 Task: Sort the products in the category "Prepared Meals" by price (lowest first).
Action: Mouse moved to (288, 134)
Screenshot: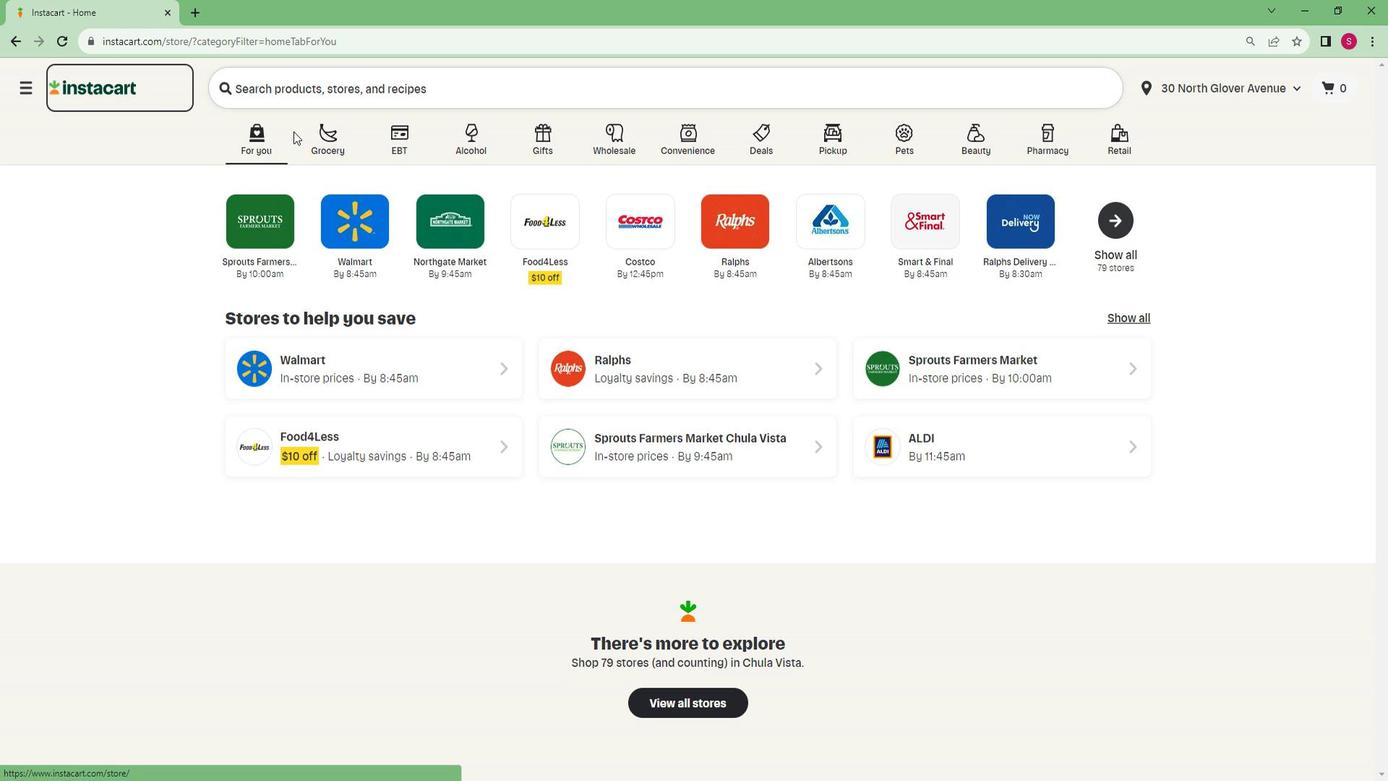 
Action: Mouse pressed left at (288, 134)
Screenshot: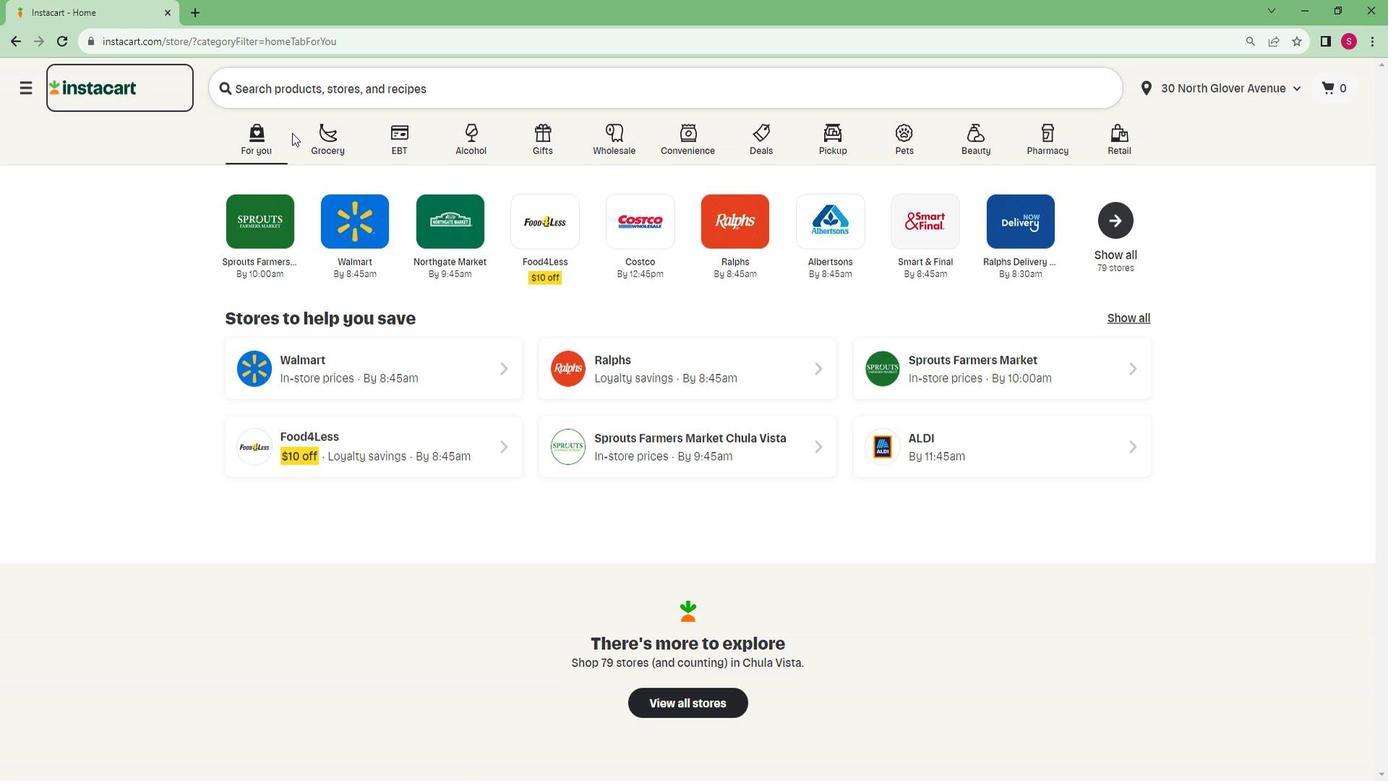 
Action: Mouse moved to (304, 135)
Screenshot: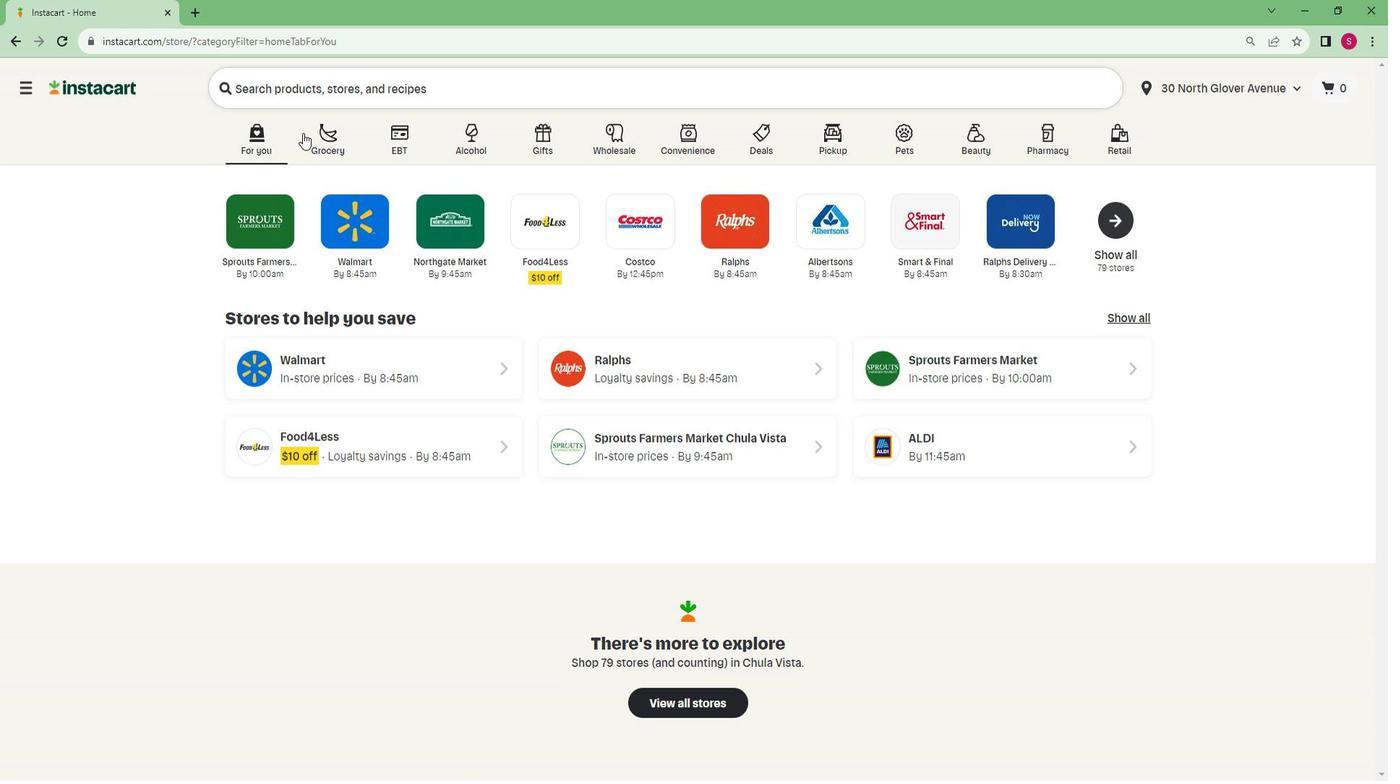 
Action: Mouse pressed left at (304, 135)
Screenshot: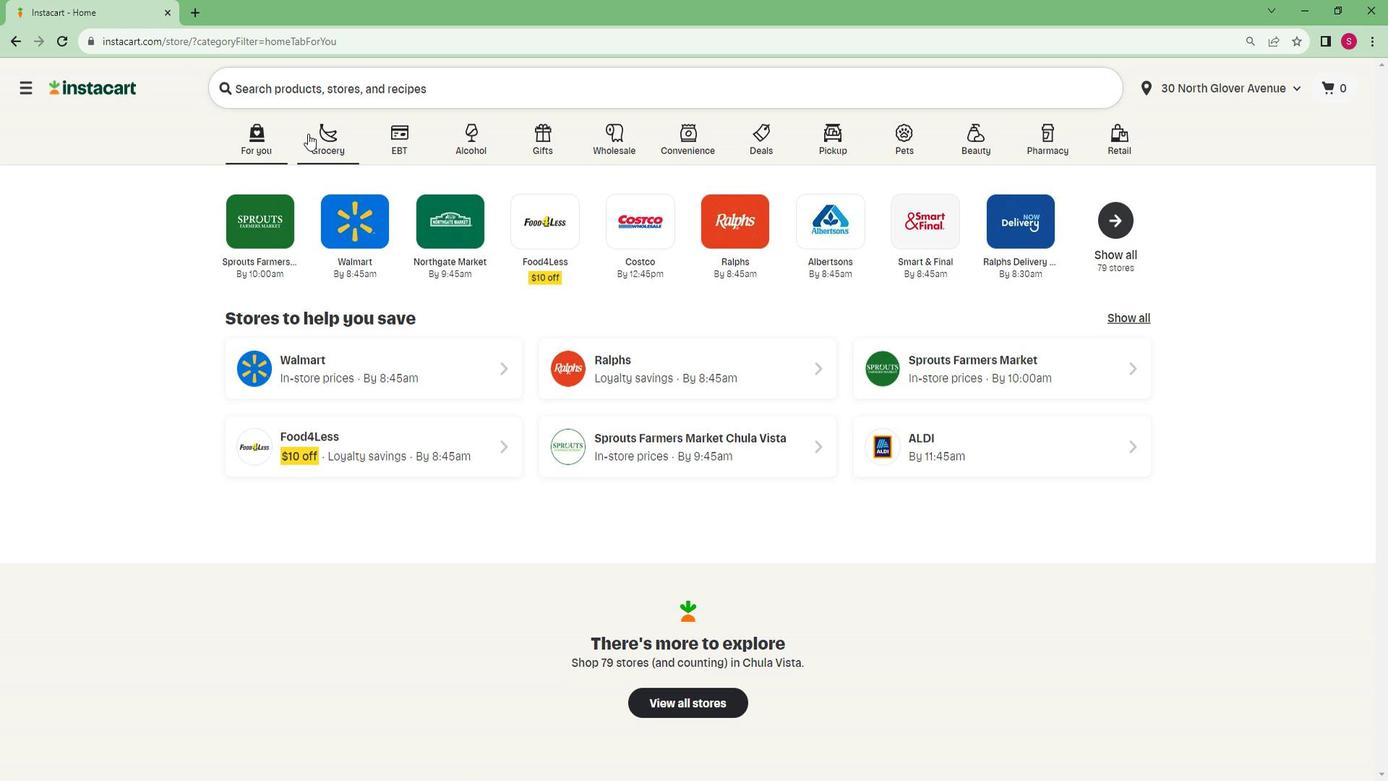 
Action: Mouse moved to (247, 409)
Screenshot: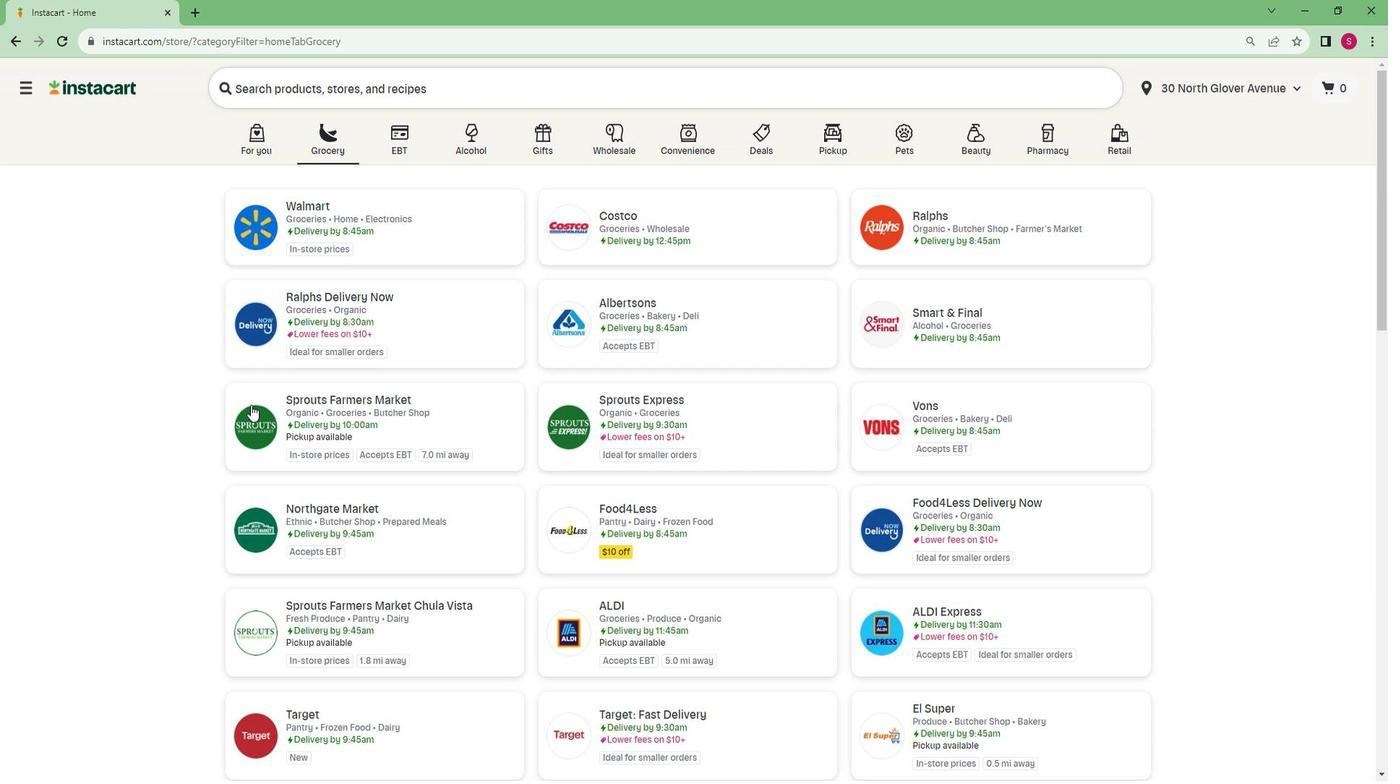 
Action: Mouse pressed left at (247, 409)
Screenshot: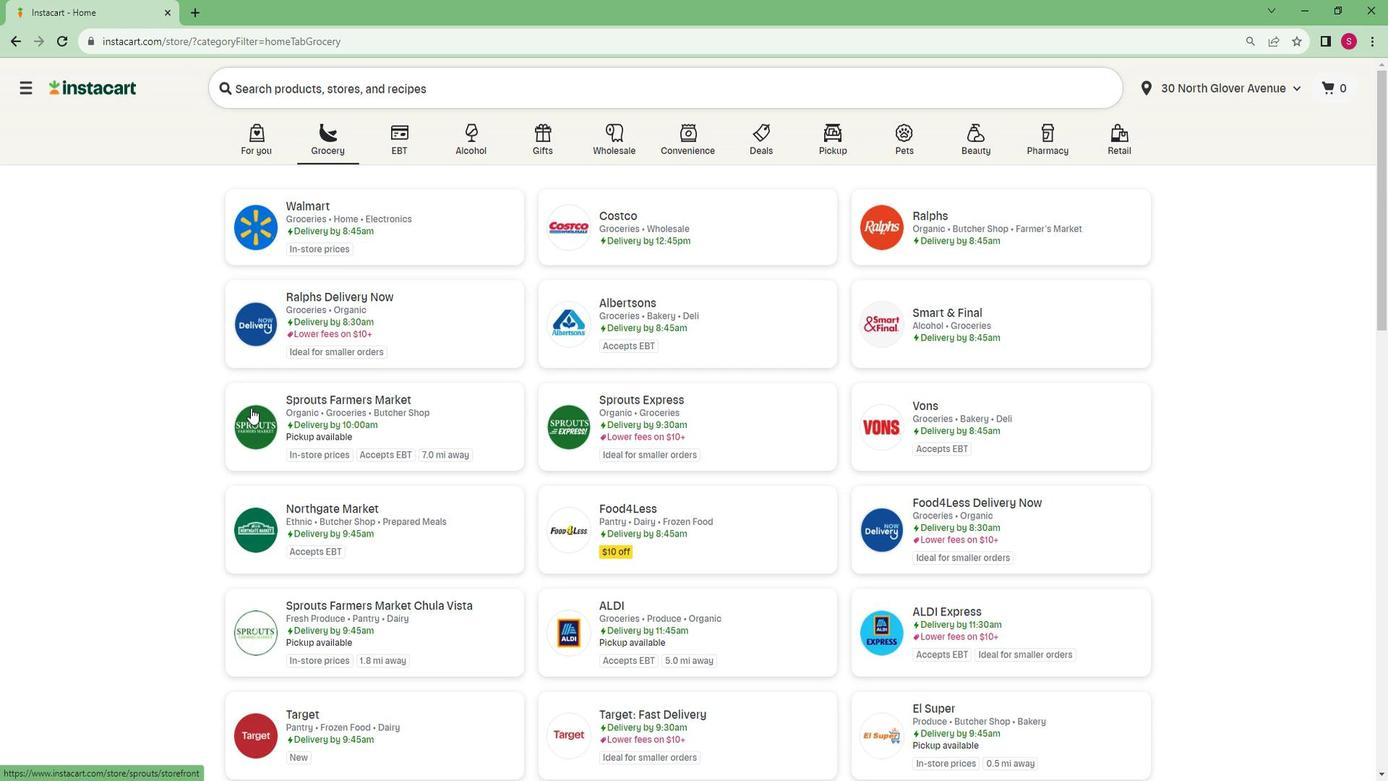 
Action: Mouse moved to (88, 549)
Screenshot: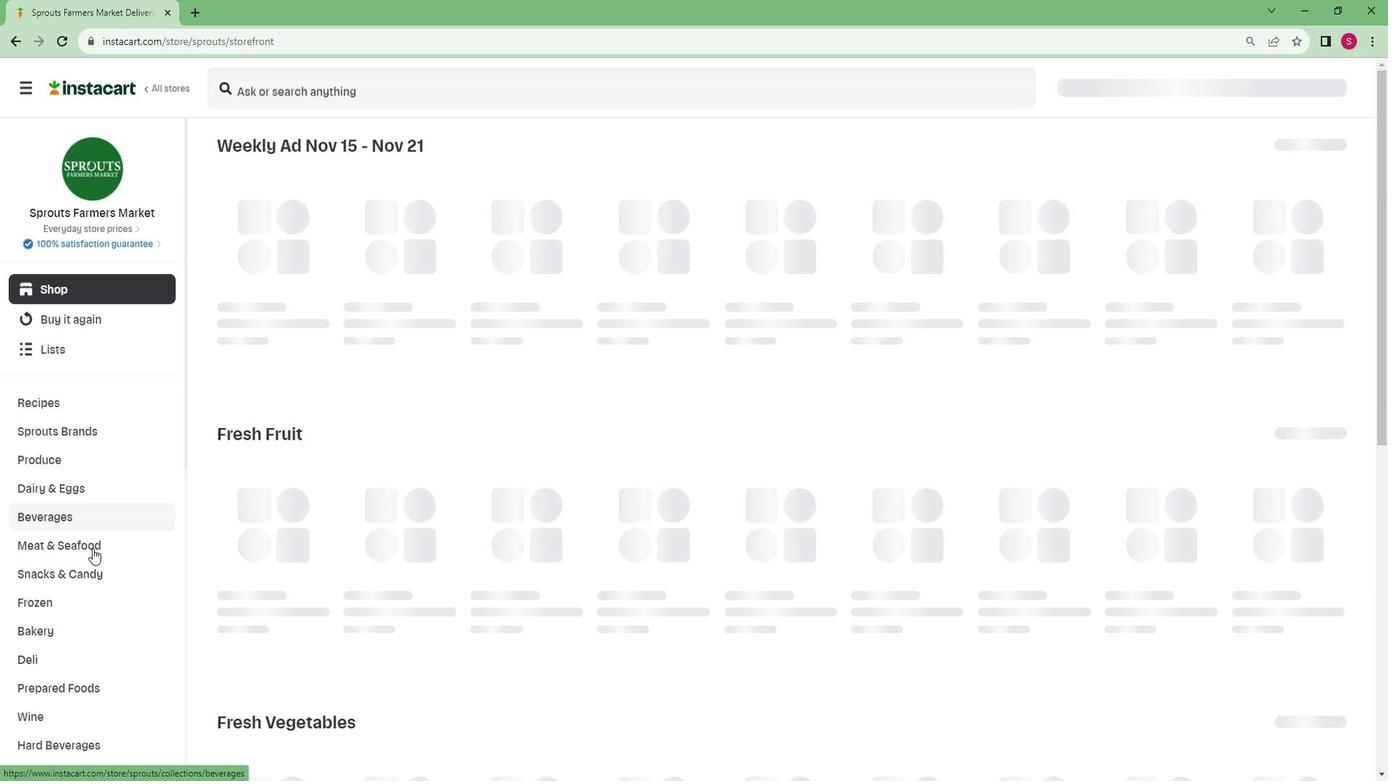
Action: Mouse scrolled (88, 549) with delta (0, 0)
Screenshot: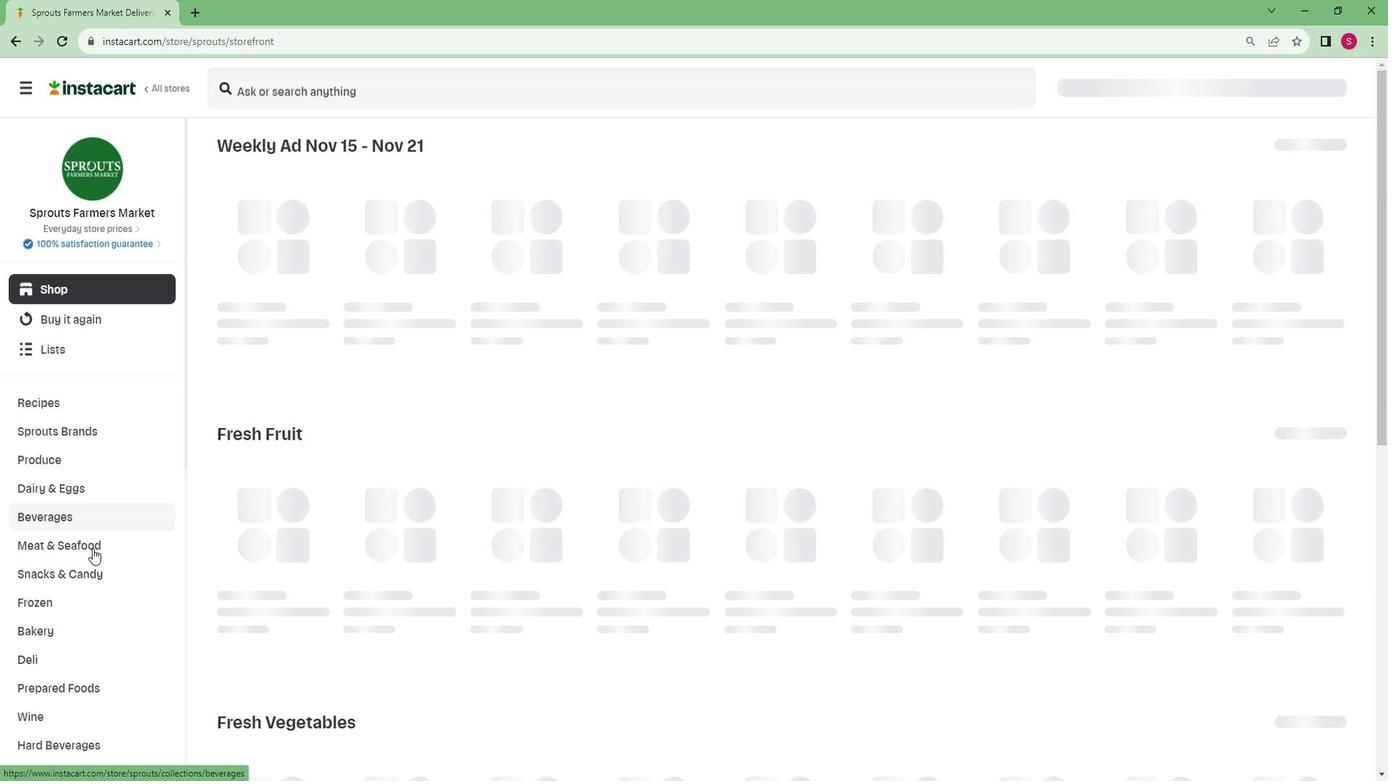 
Action: Mouse moved to (86, 553)
Screenshot: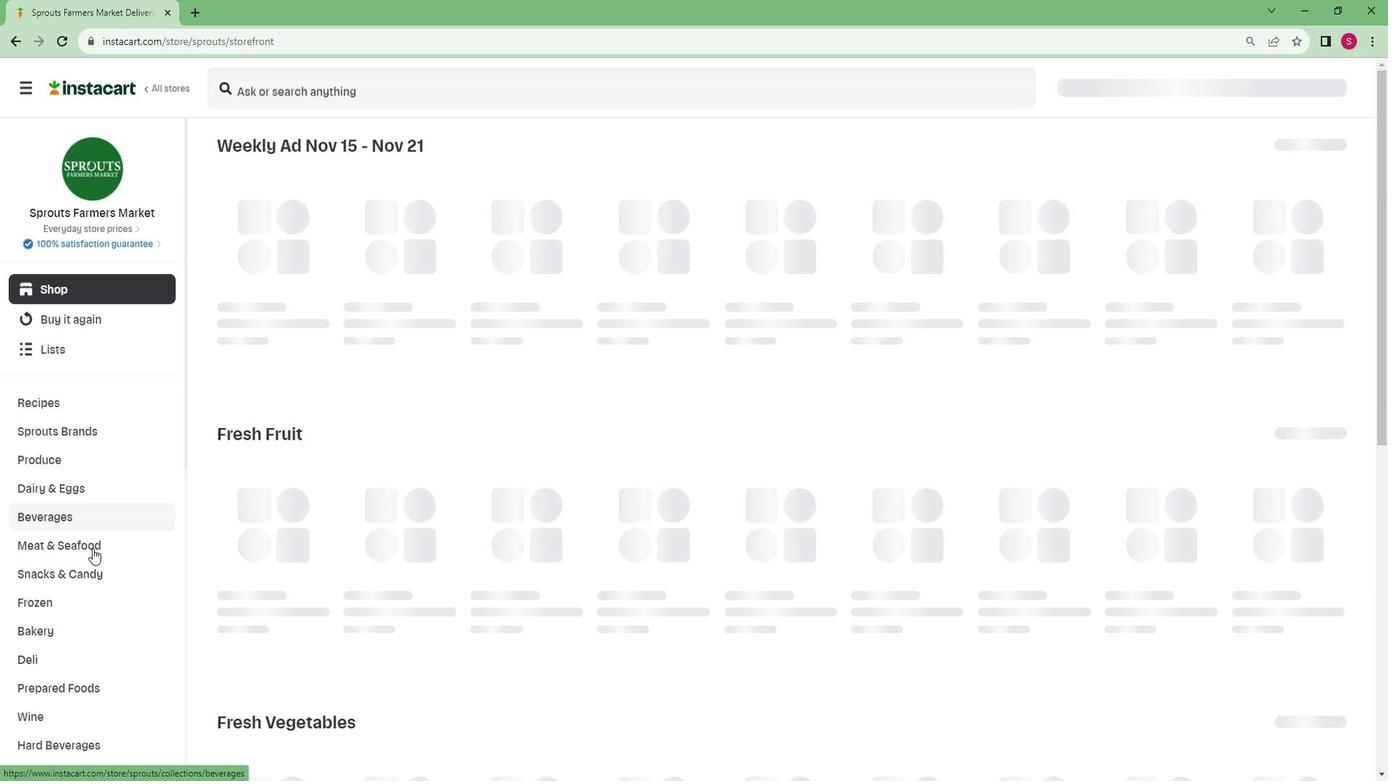 
Action: Mouse scrolled (86, 552) with delta (0, 0)
Screenshot: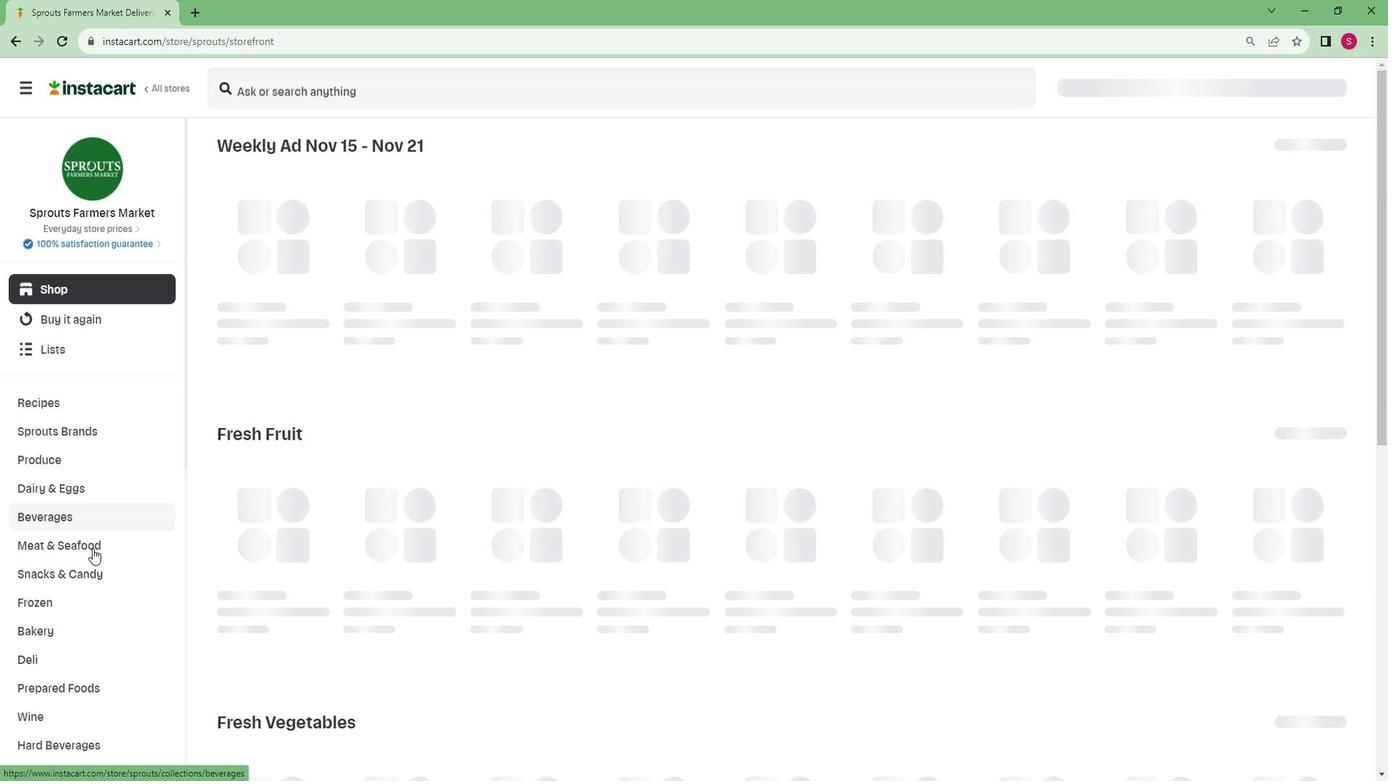 
Action: Mouse moved to (86, 555)
Screenshot: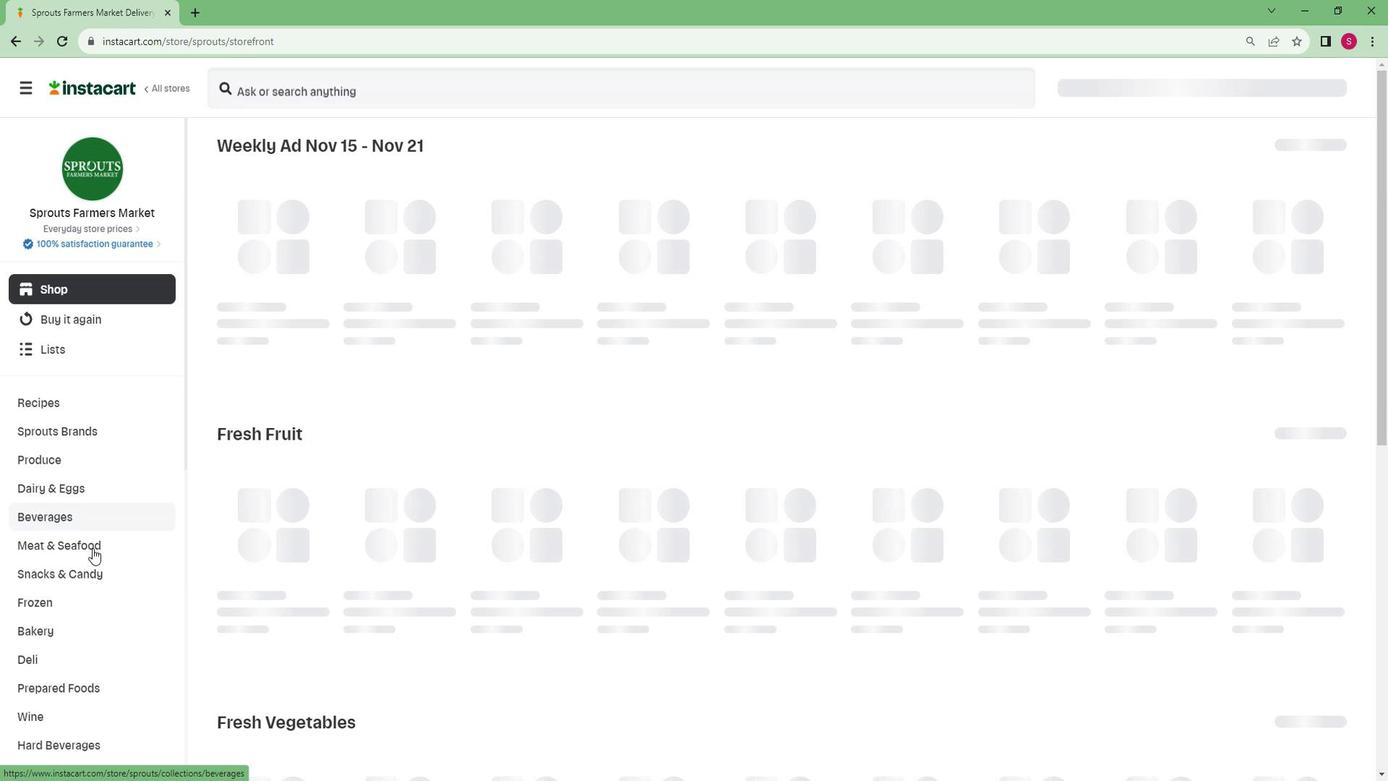 
Action: Mouse scrolled (86, 554) with delta (0, 0)
Screenshot: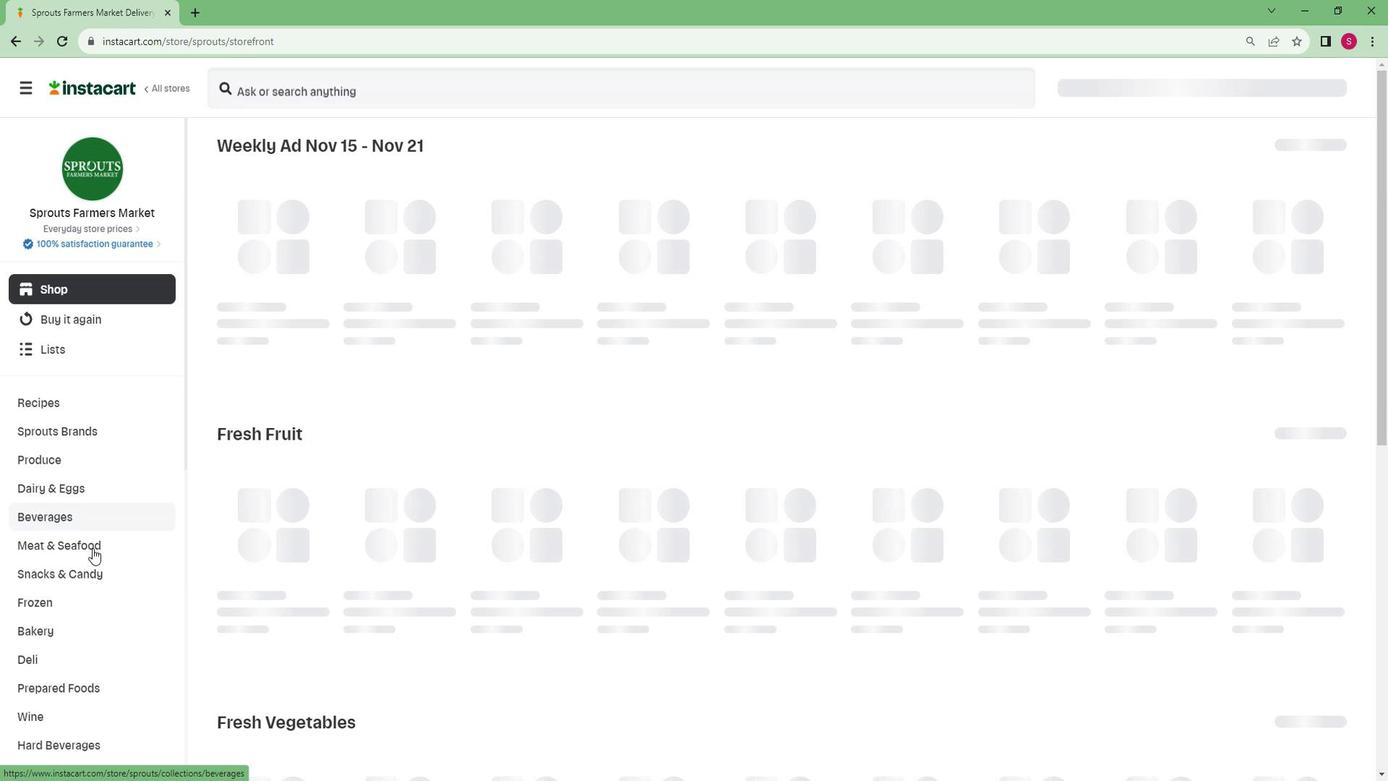 
Action: Mouse moved to (85, 555)
Screenshot: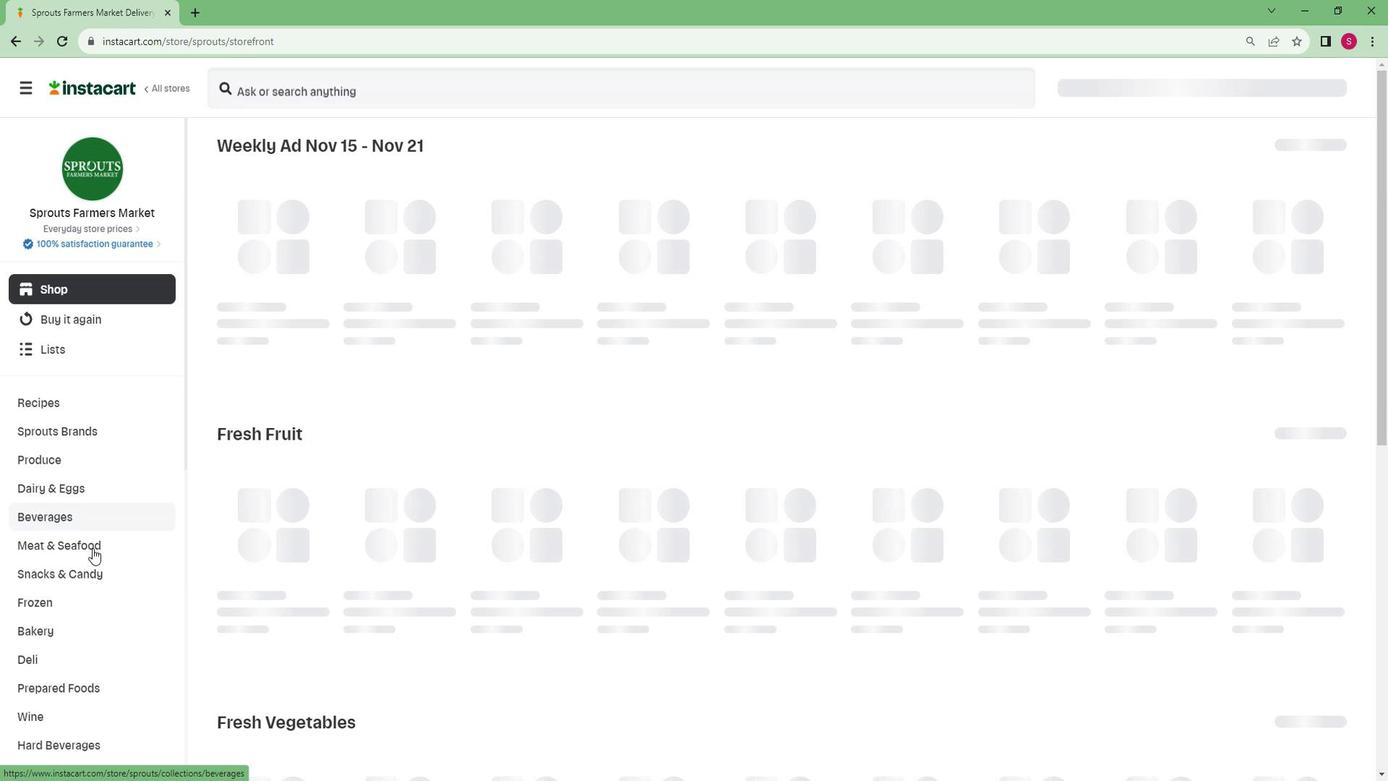 
Action: Mouse scrolled (85, 554) with delta (0, 0)
Screenshot: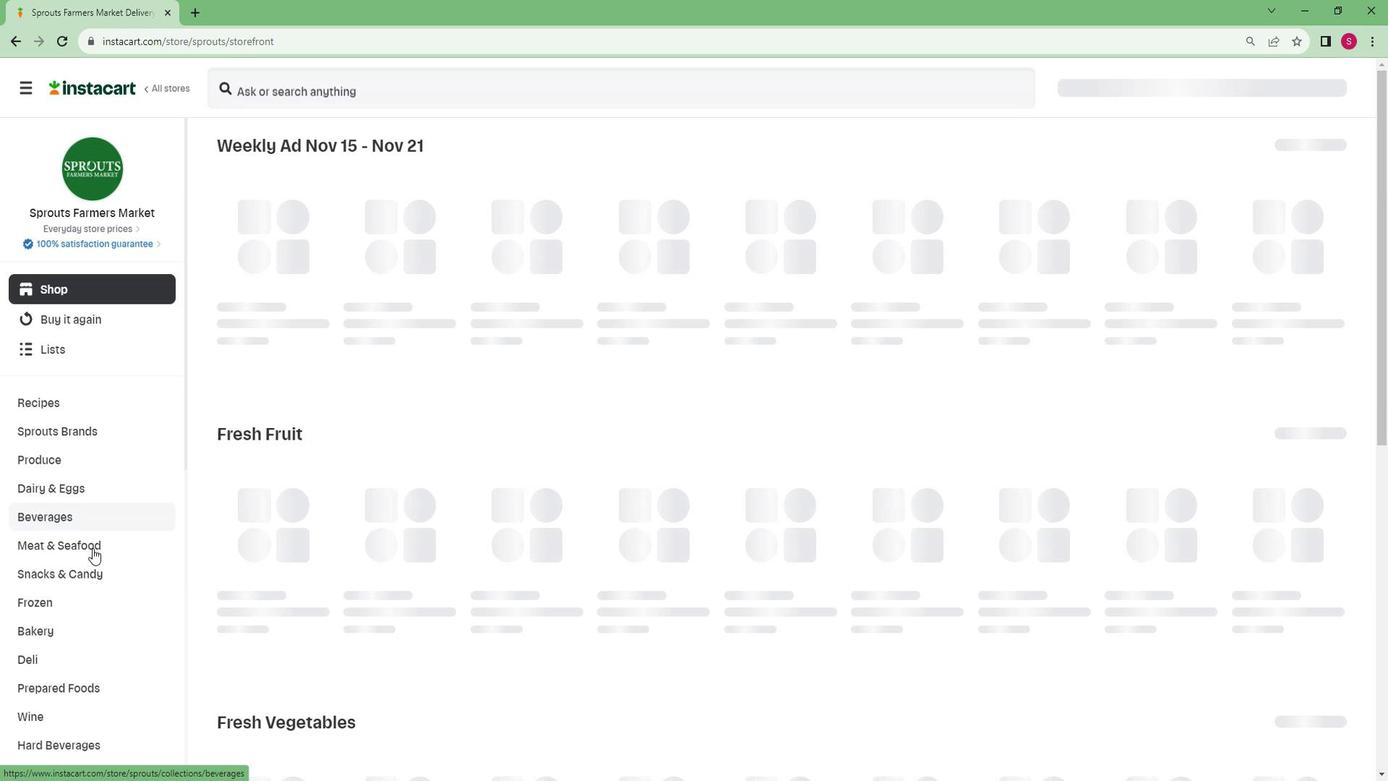 
Action: Mouse scrolled (85, 554) with delta (0, 0)
Screenshot: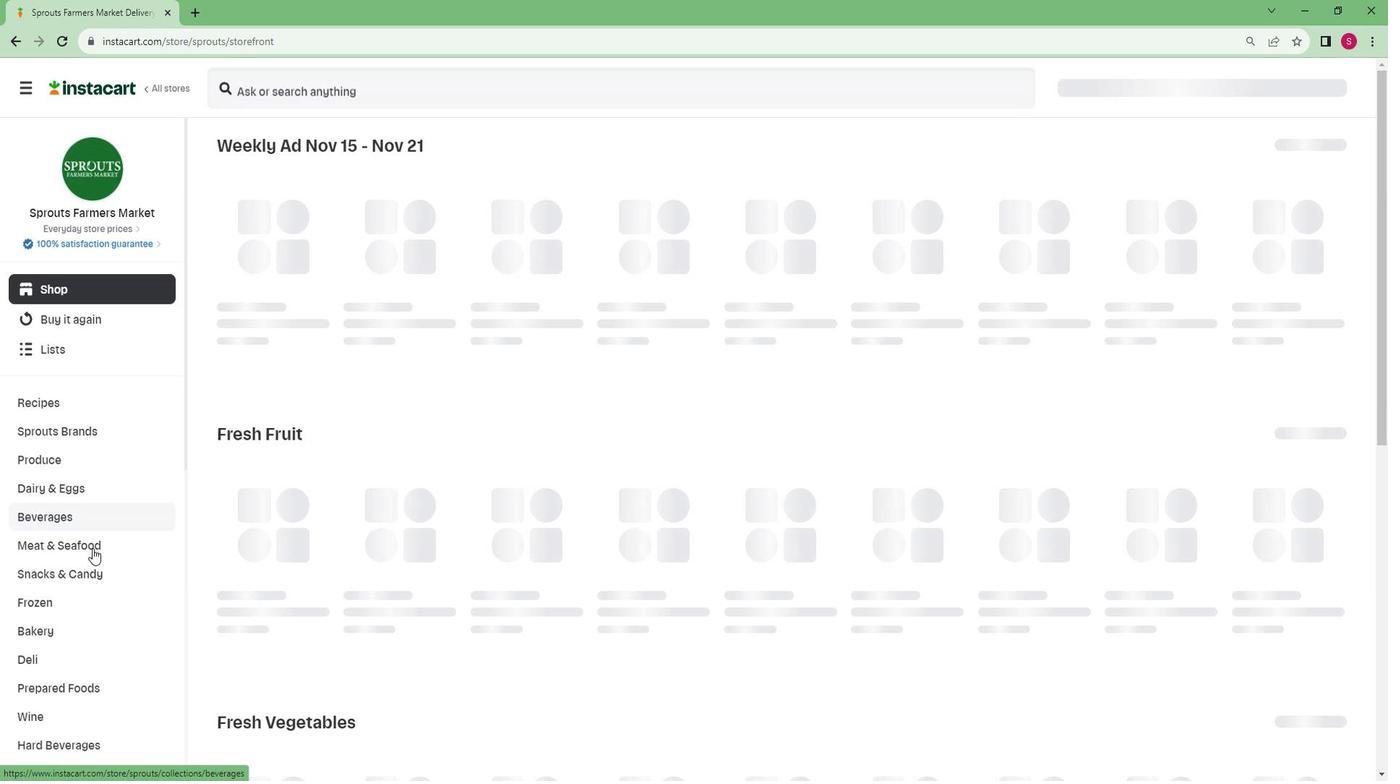 
Action: Mouse scrolled (85, 554) with delta (0, 0)
Screenshot: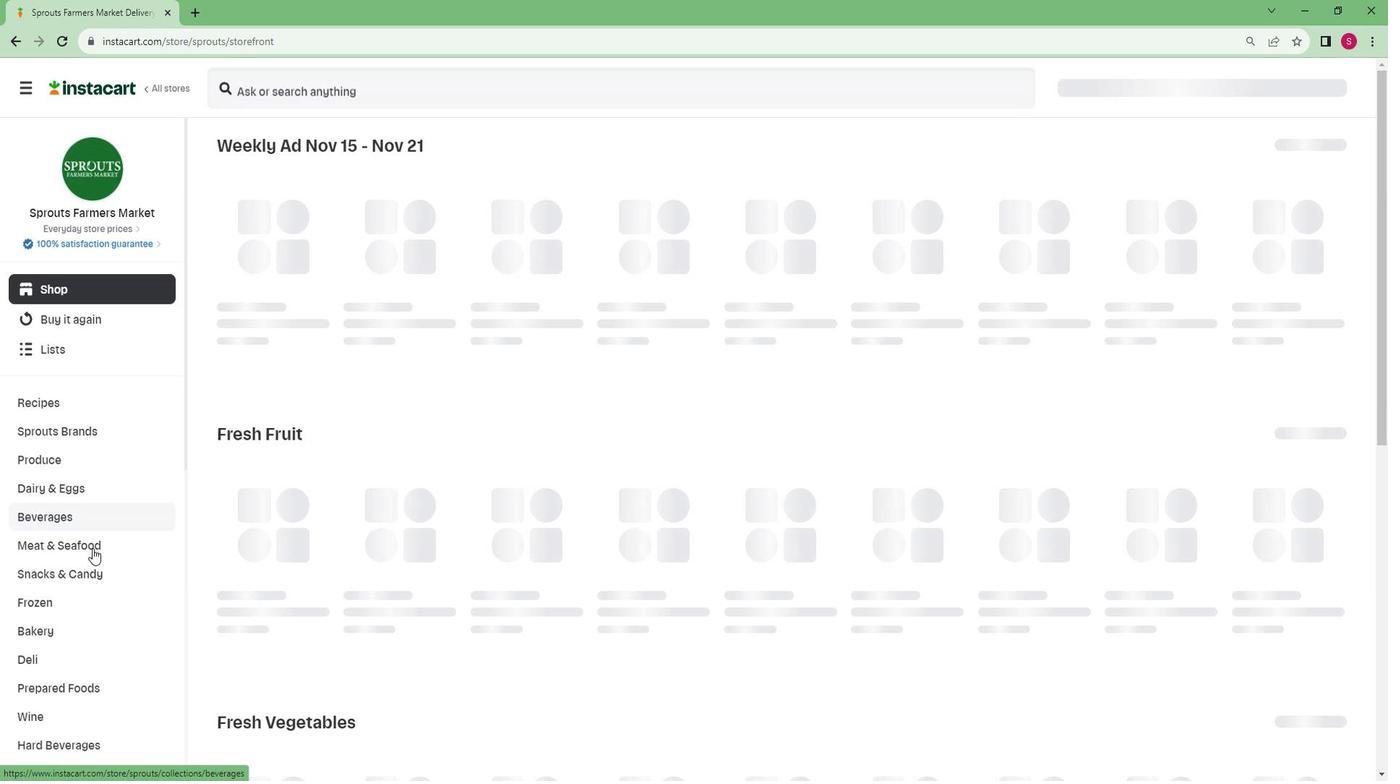 
Action: Mouse scrolled (85, 554) with delta (0, 0)
Screenshot: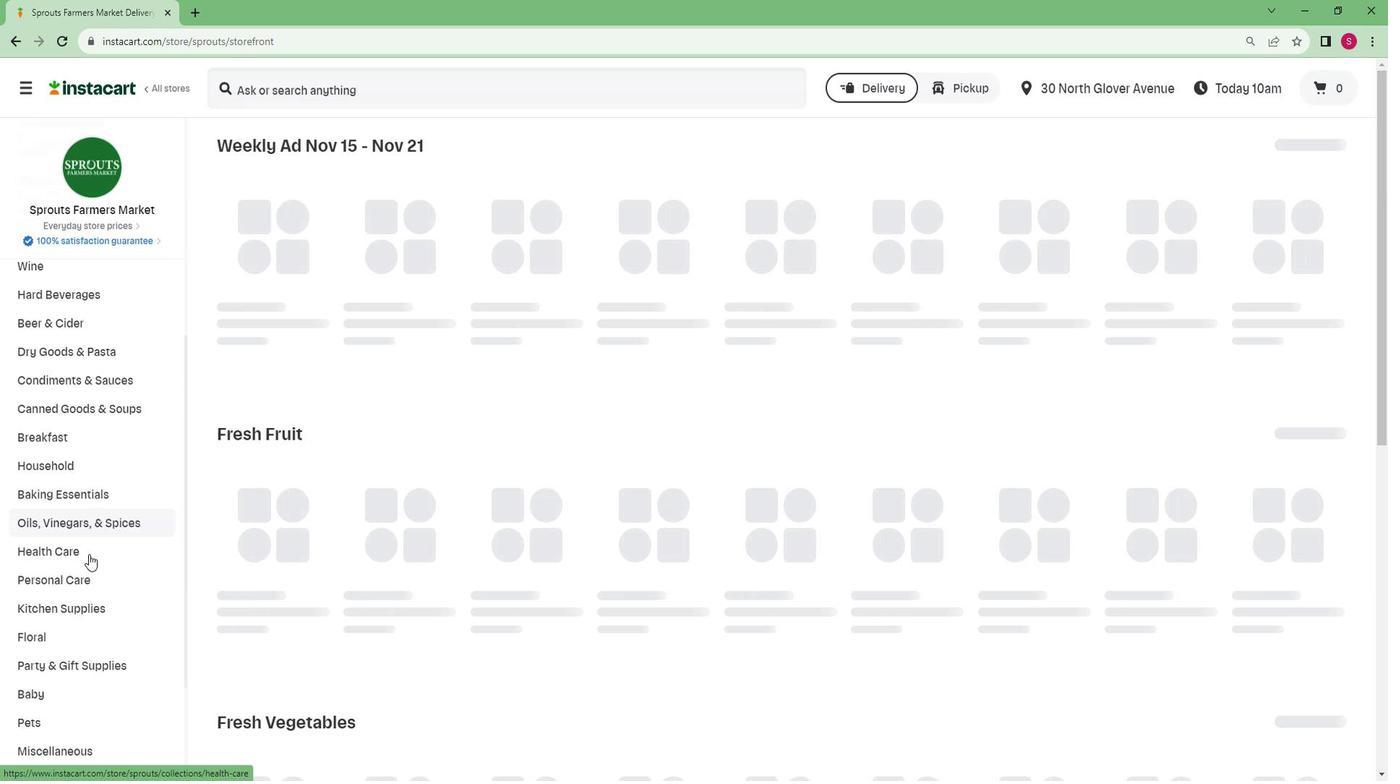 
Action: Mouse scrolled (85, 554) with delta (0, 0)
Screenshot: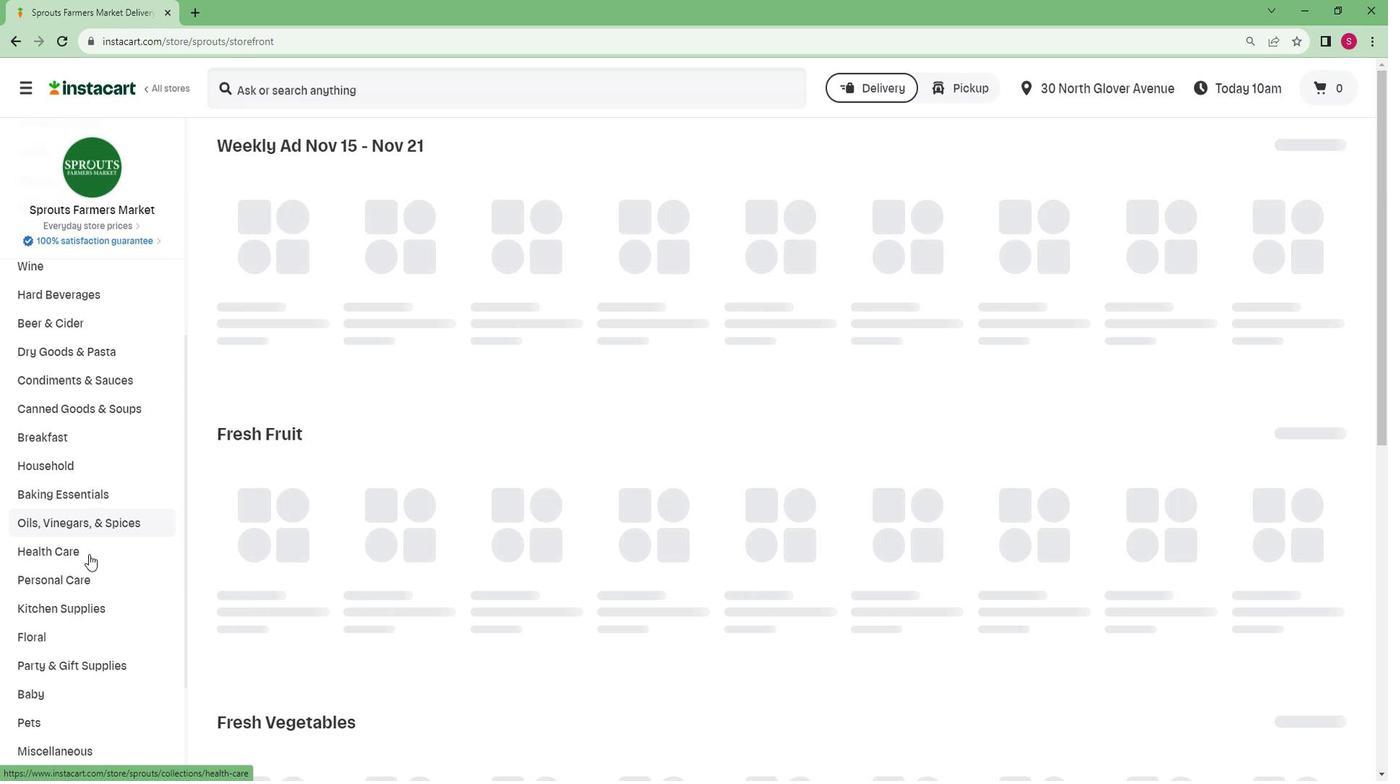 
Action: Mouse scrolled (85, 554) with delta (0, 0)
Screenshot: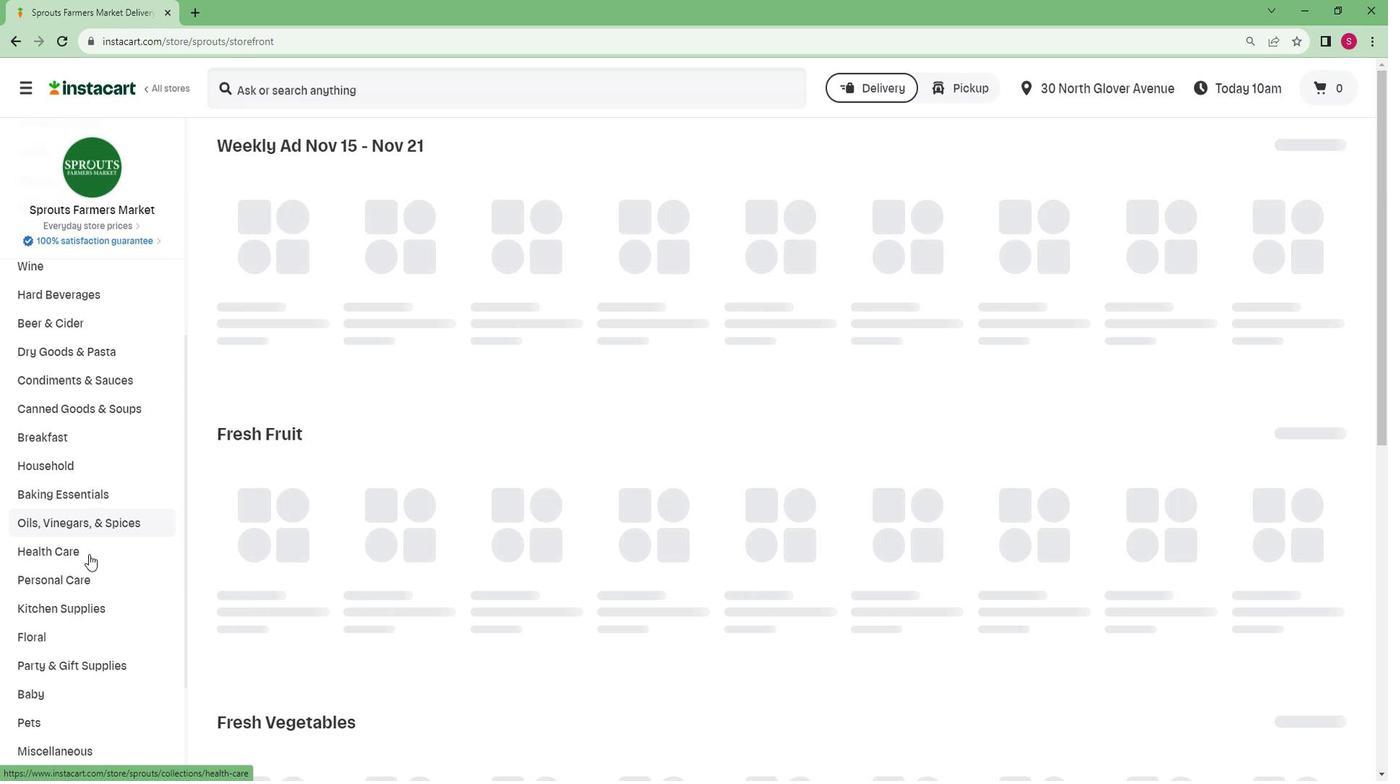 
Action: Mouse scrolled (85, 554) with delta (0, 0)
Screenshot: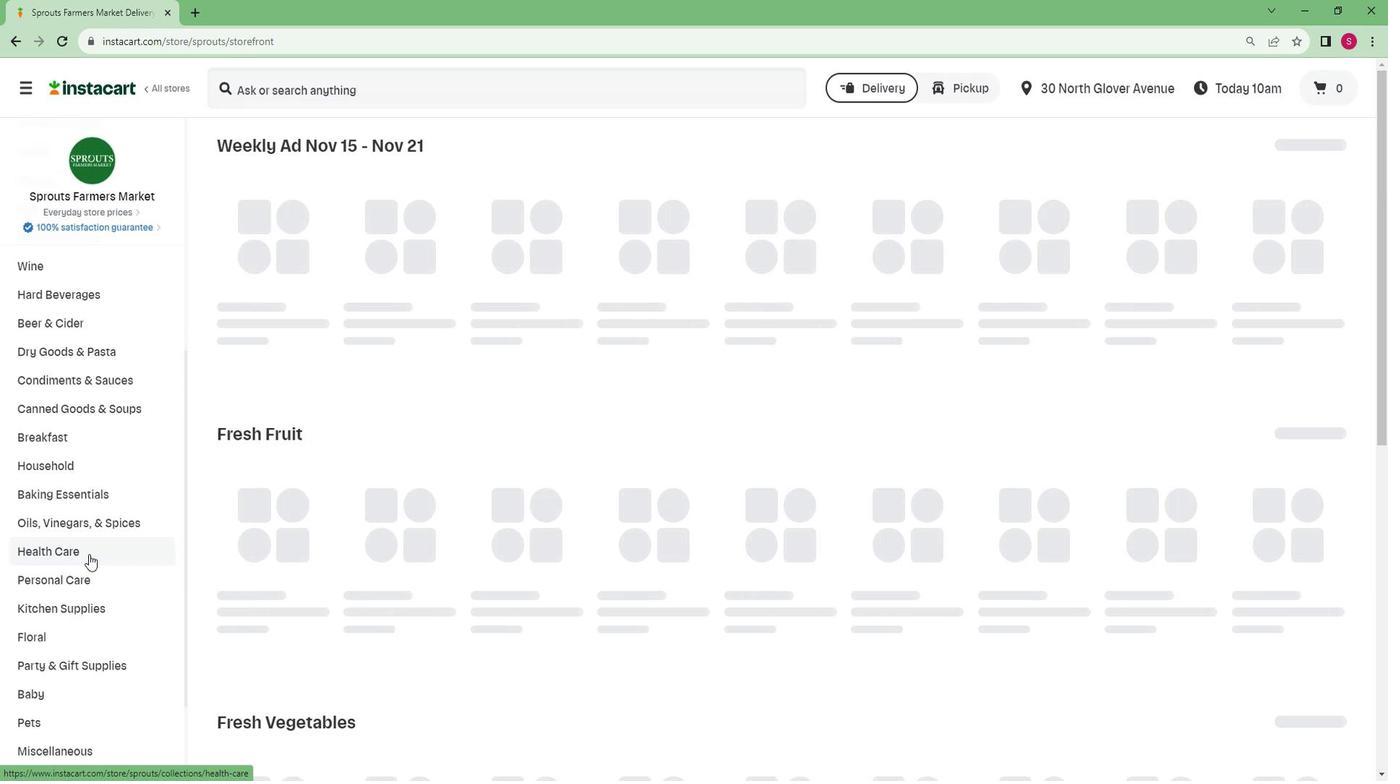 
Action: Mouse scrolled (85, 554) with delta (0, 0)
Screenshot: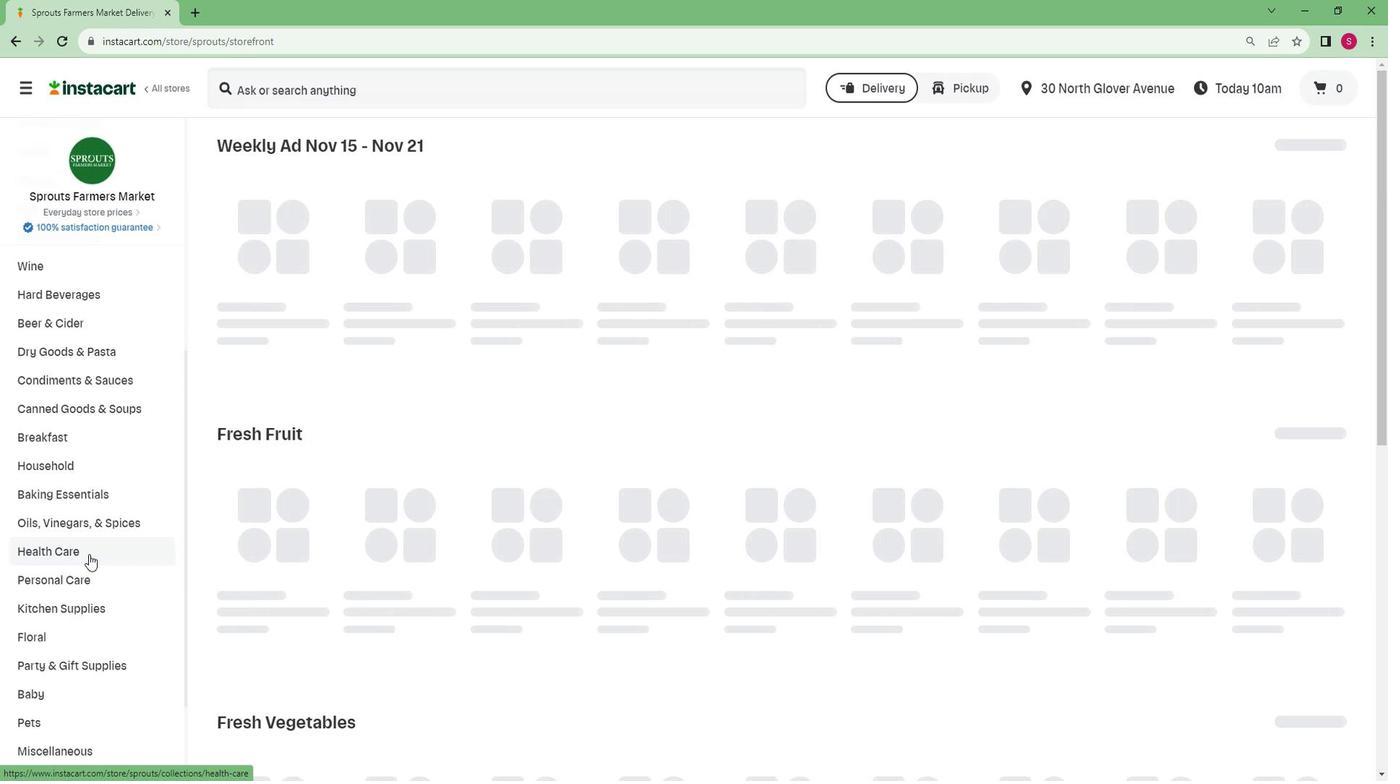 
Action: Mouse scrolled (85, 554) with delta (0, 0)
Screenshot: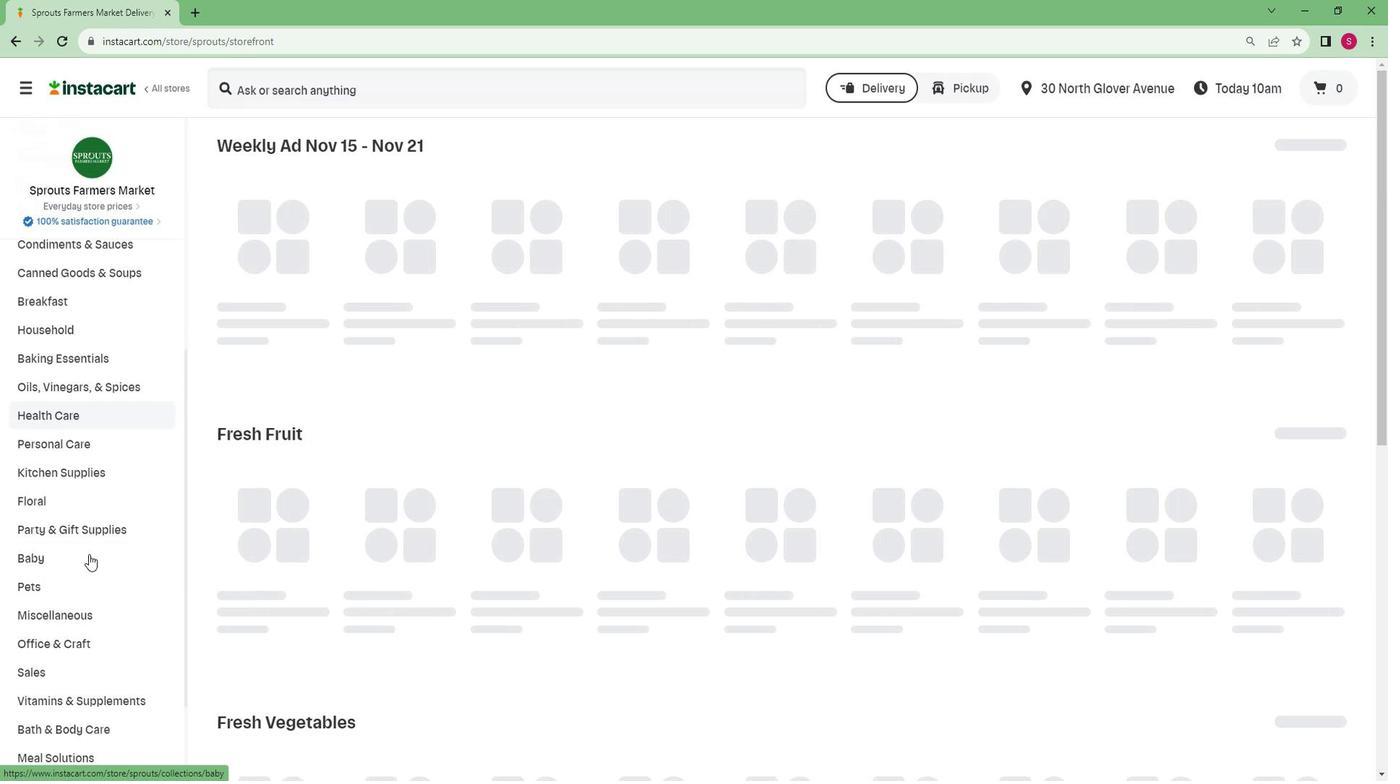 
Action: Mouse moved to (39, 757)
Screenshot: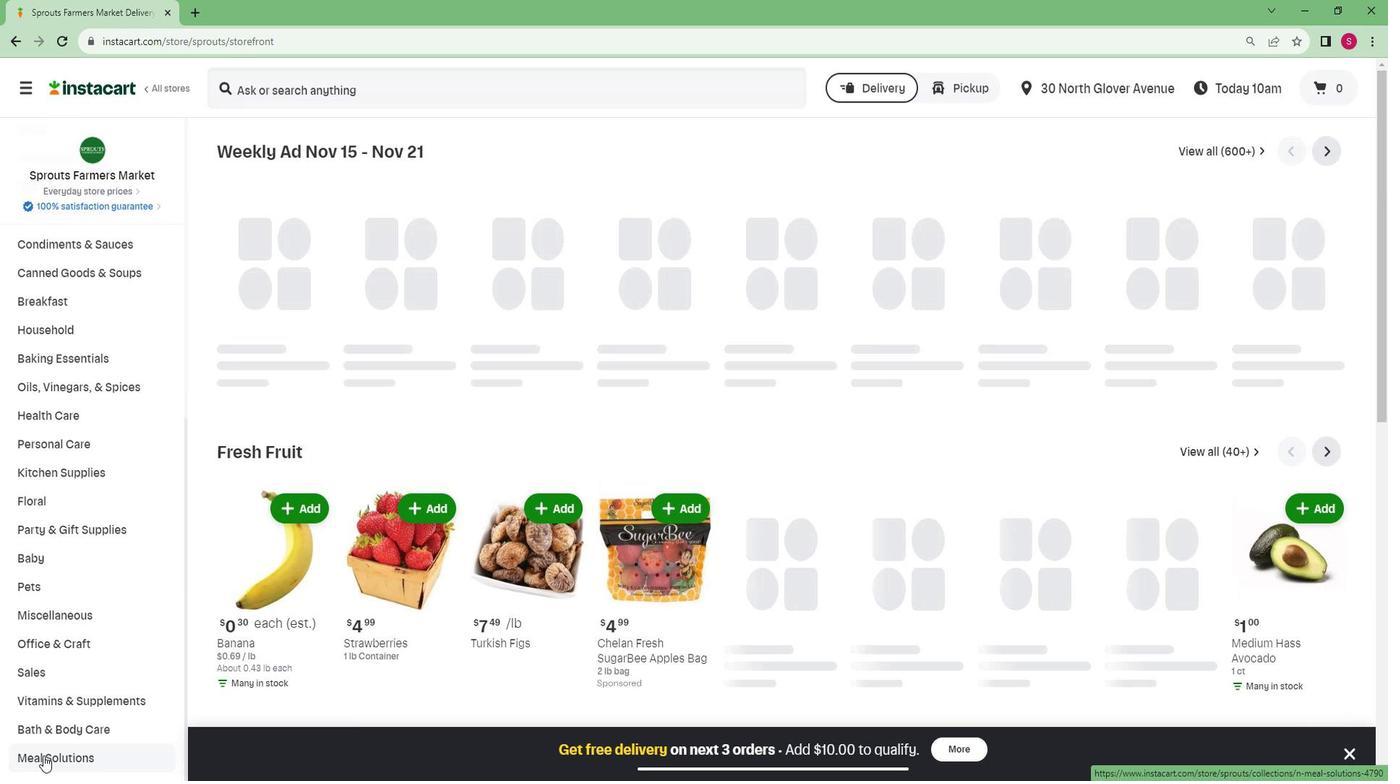 
Action: Mouse pressed left at (39, 757)
Screenshot: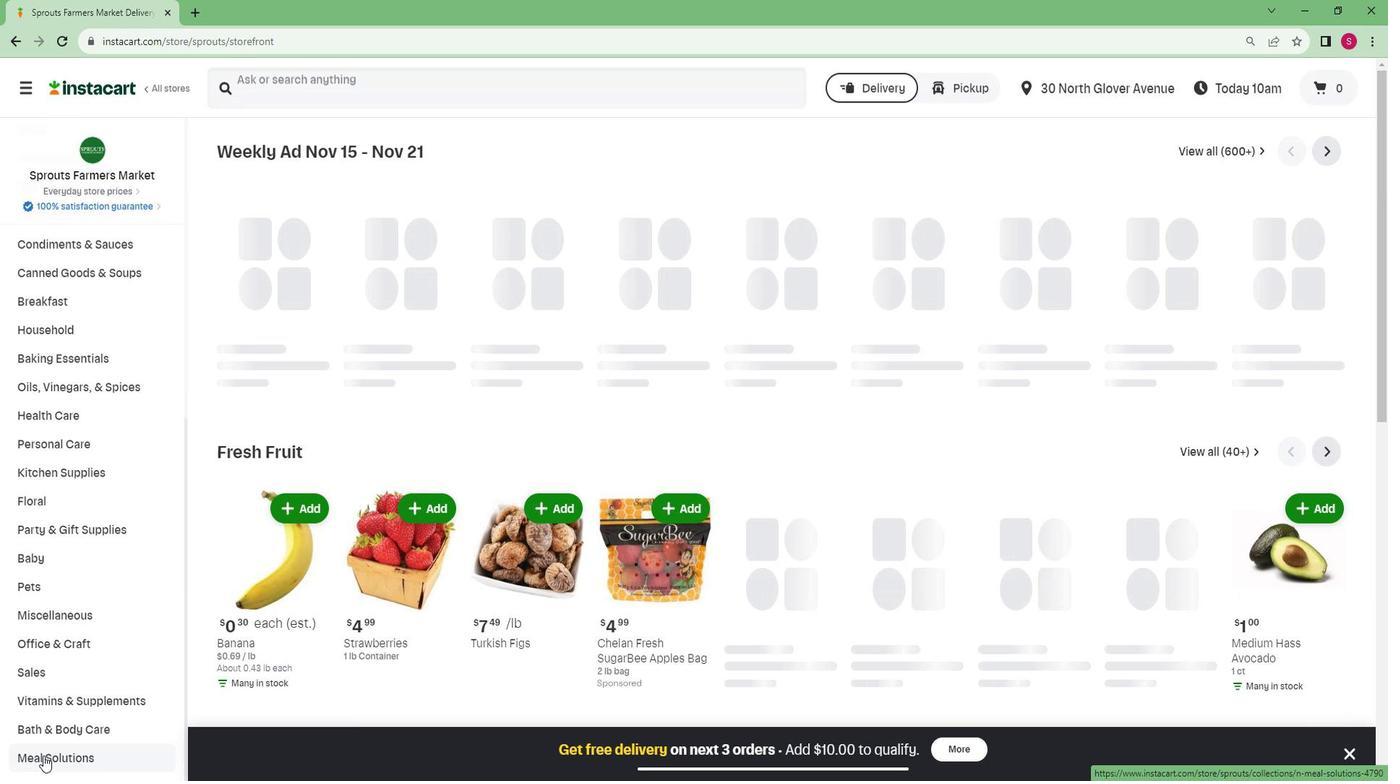 
Action: Mouse moved to (57, 718)
Screenshot: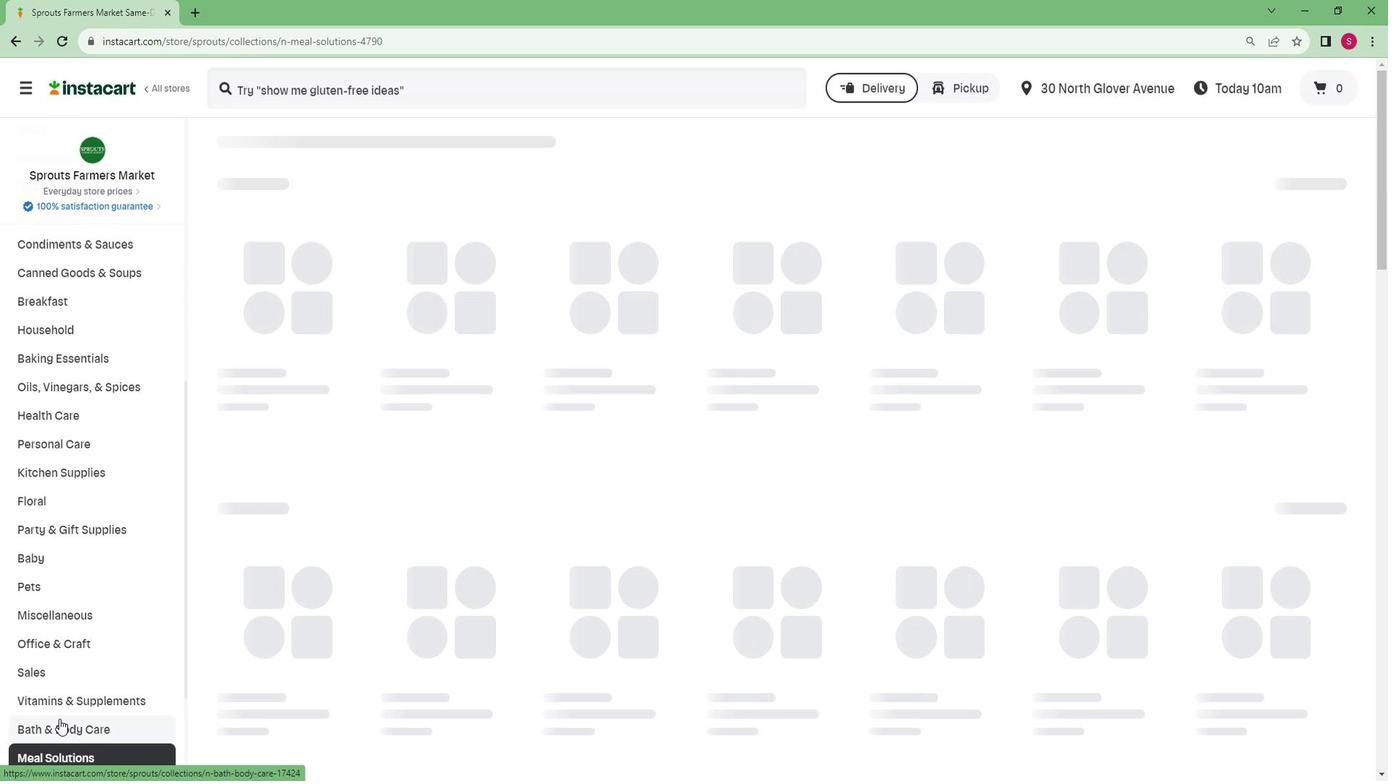 
Action: Mouse scrolled (57, 718) with delta (0, 0)
Screenshot: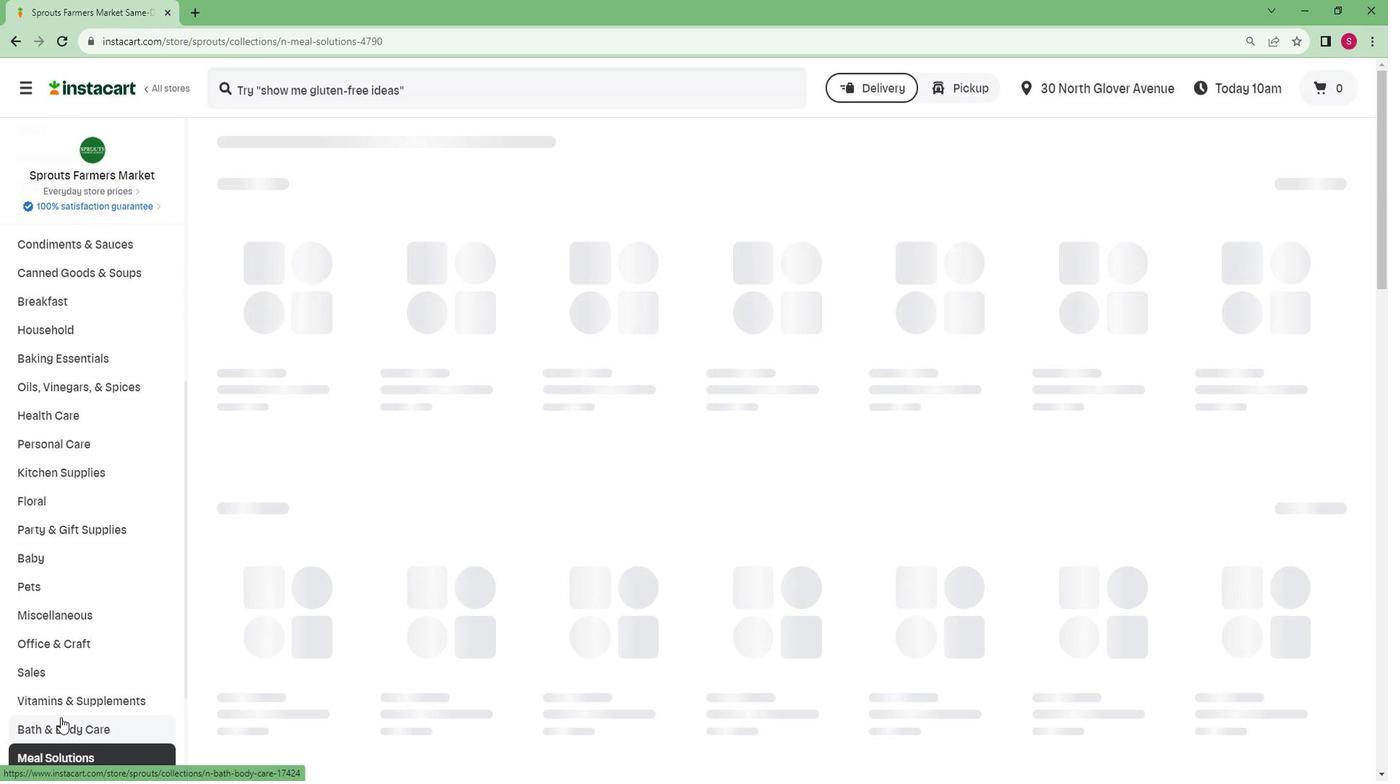 
Action: Mouse scrolled (57, 718) with delta (0, 0)
Screenshot: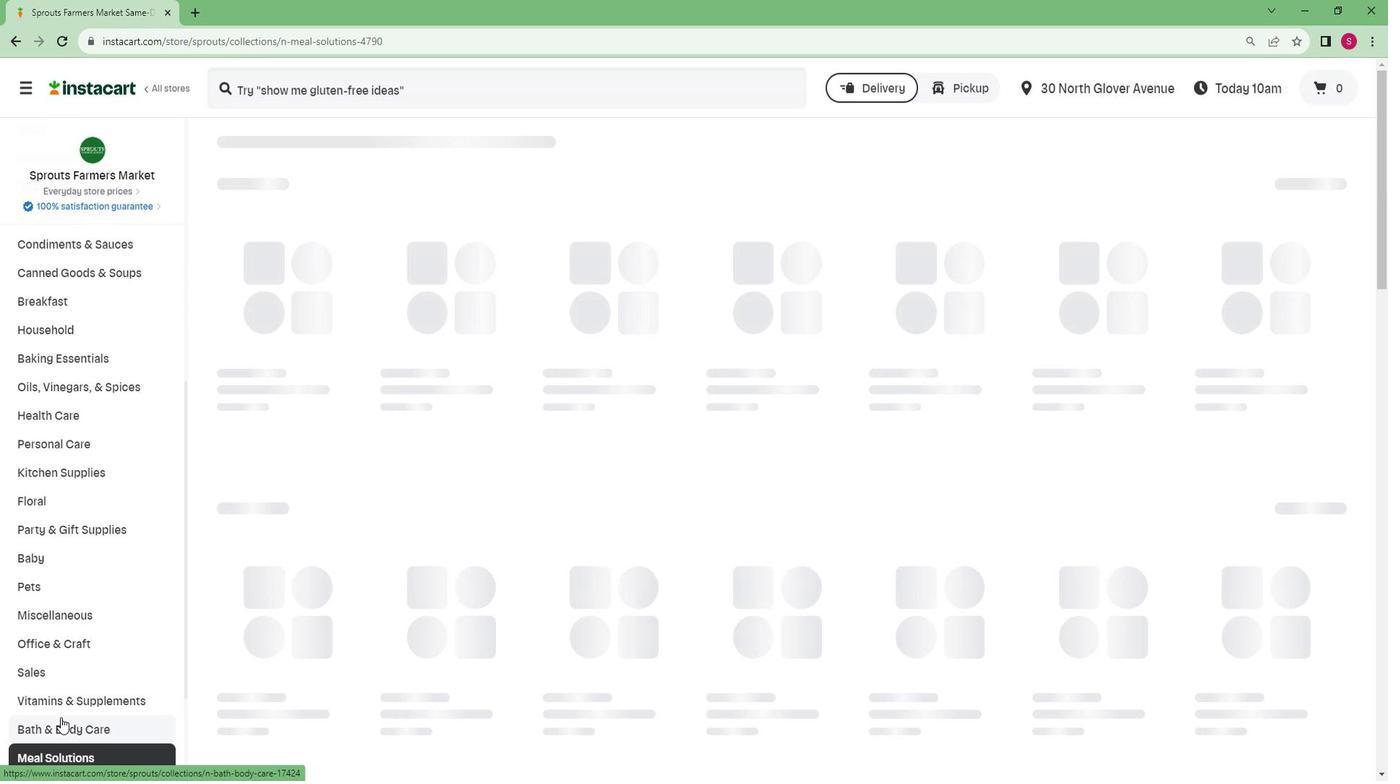 
Action: Mouse scrolled (57, 718) with delta (0, 0)
Screenshot: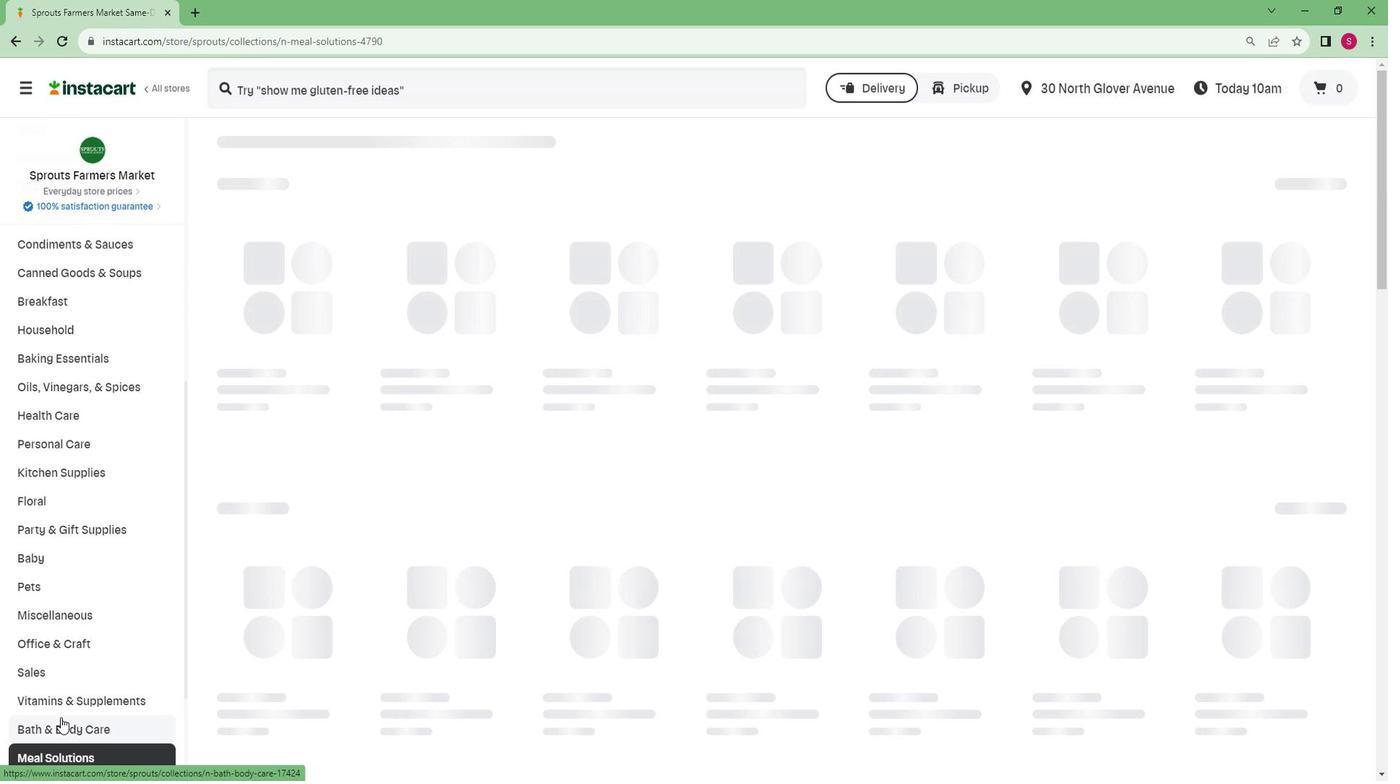 
Action: Mouse scrolled (57, 718) with delta (0, 0)
Screenshot: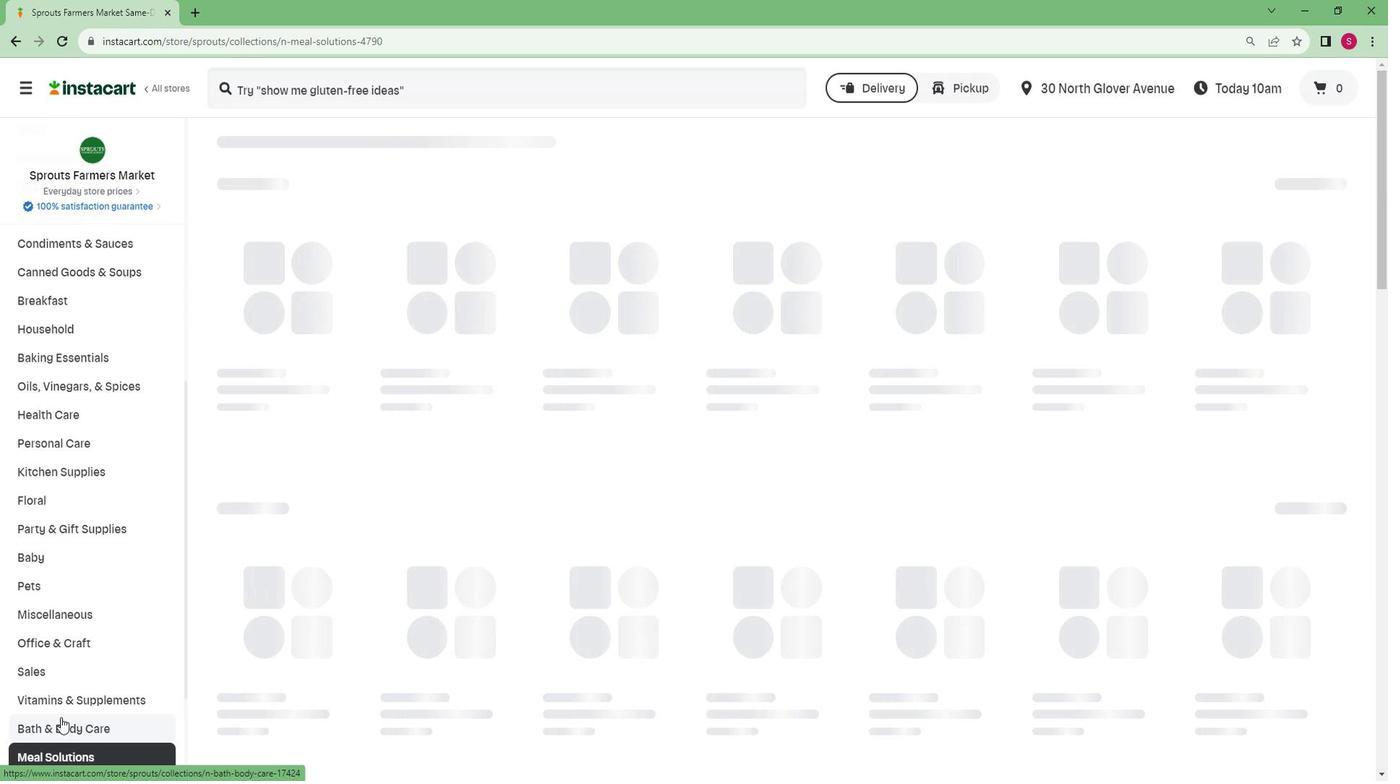 
Action: Mouse scrolled (57, 718) with delta (0, 0)
Screenshot: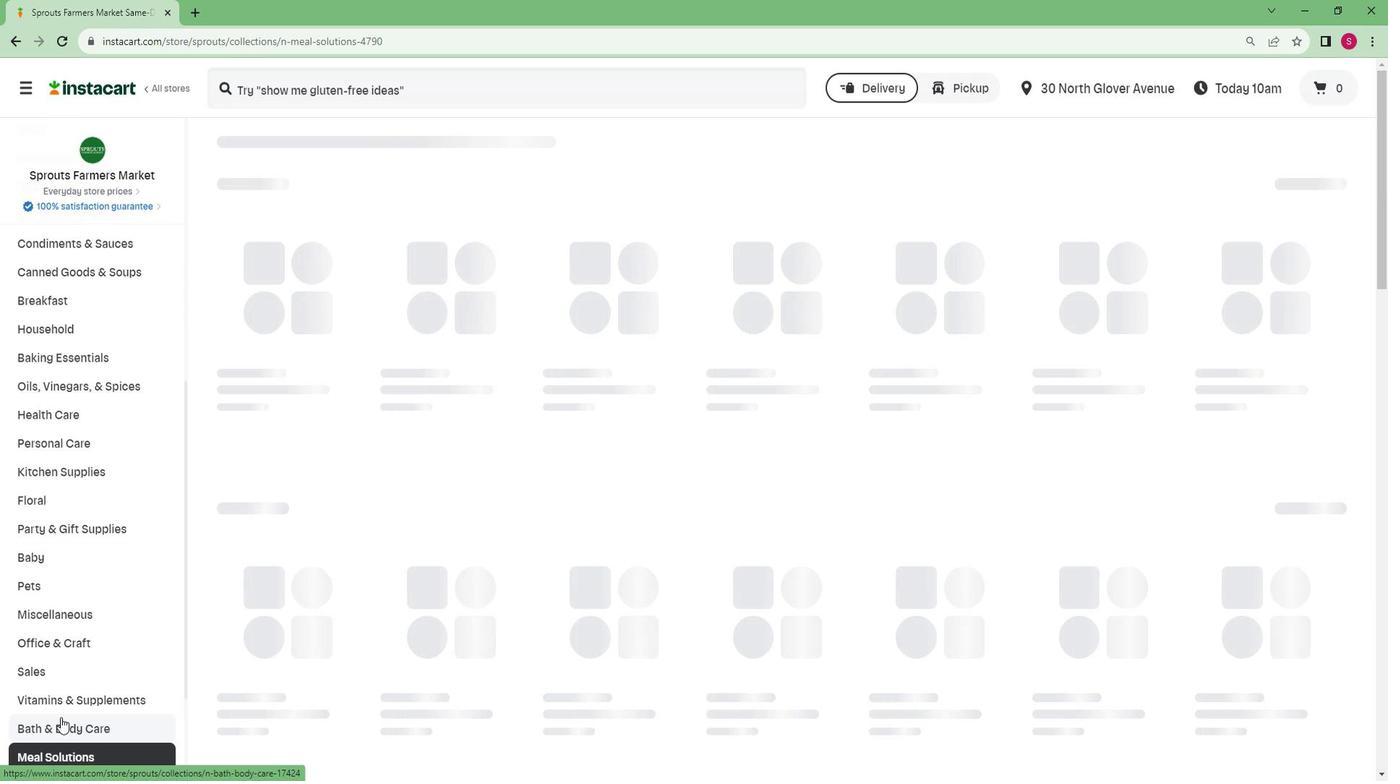 
Action: Mouse moved to (51, 674)
Screenshot: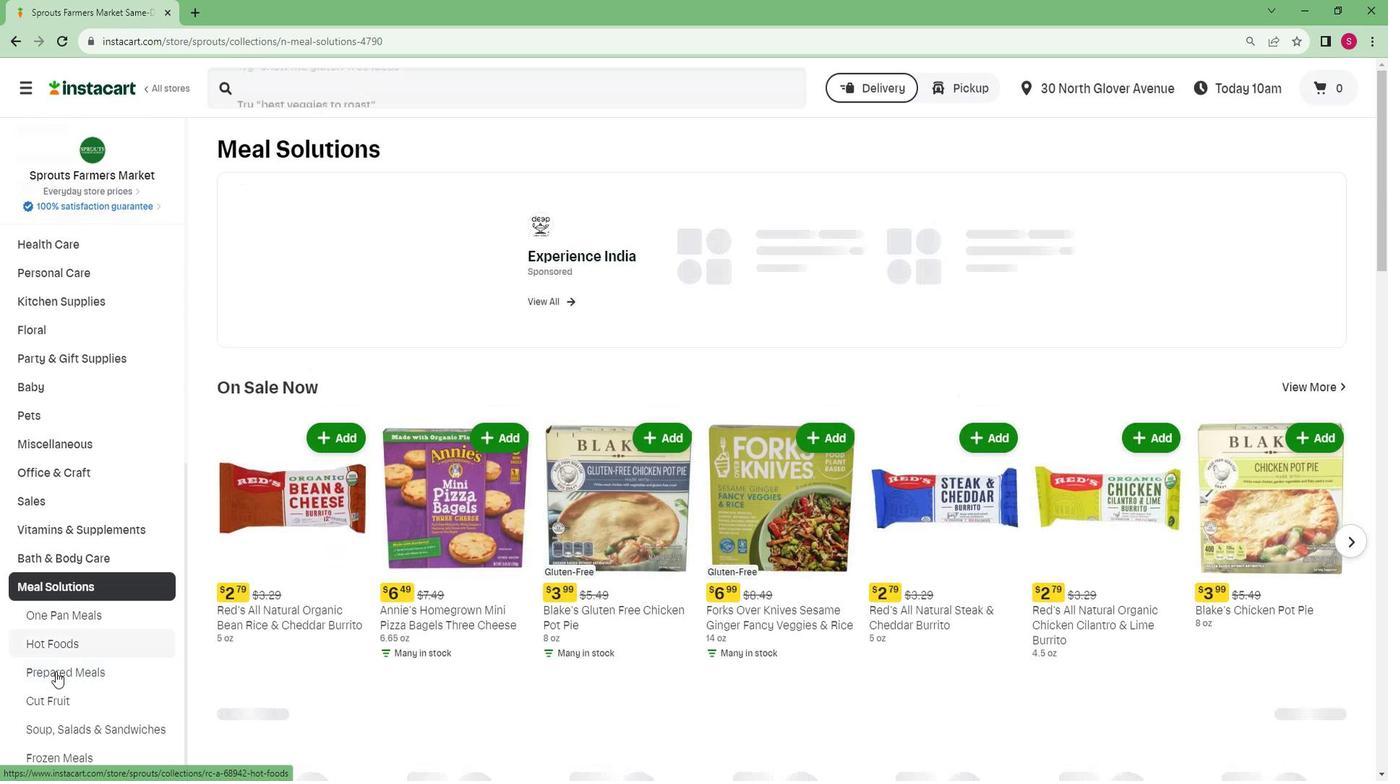 
Action: Mouse pressed left at (51, 674)
Screenshot: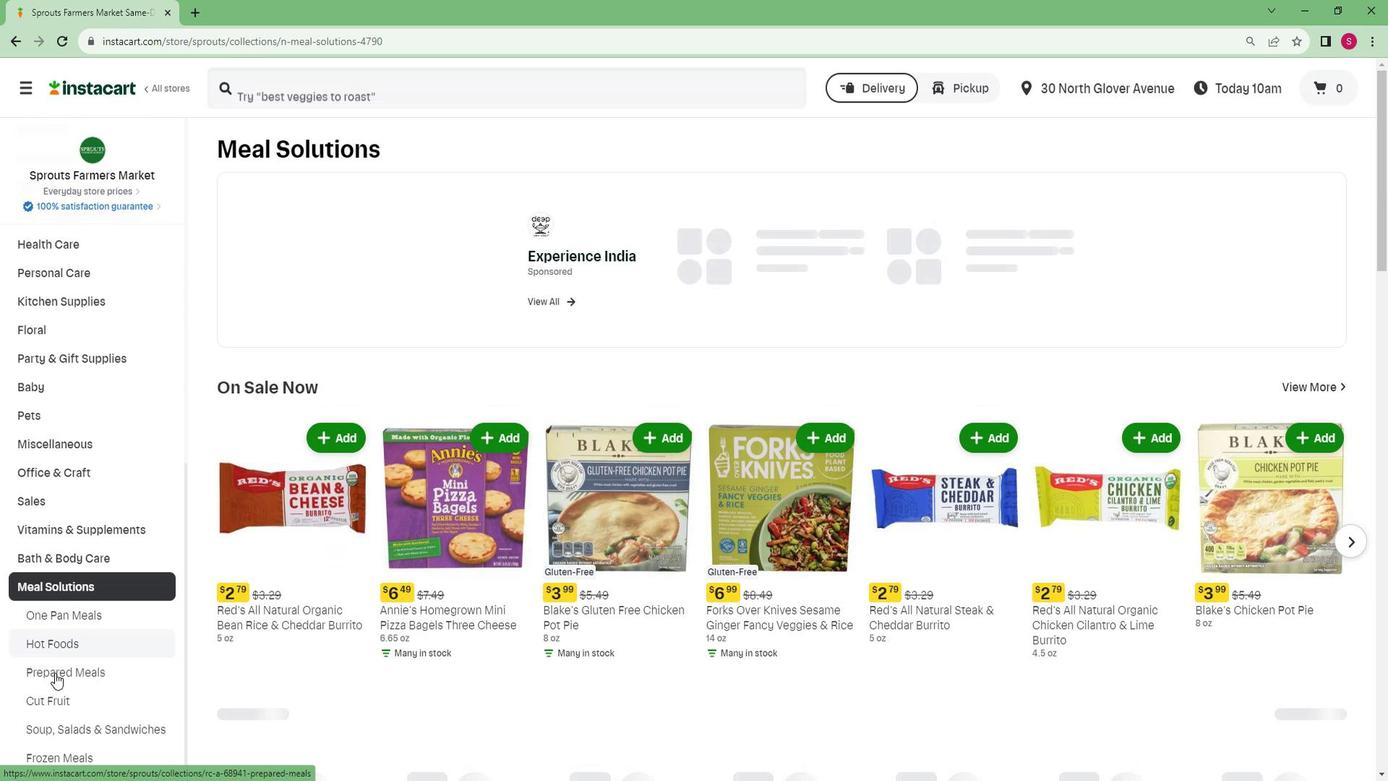 
Action: Mouse moved to (1286, 214)
Screenshot: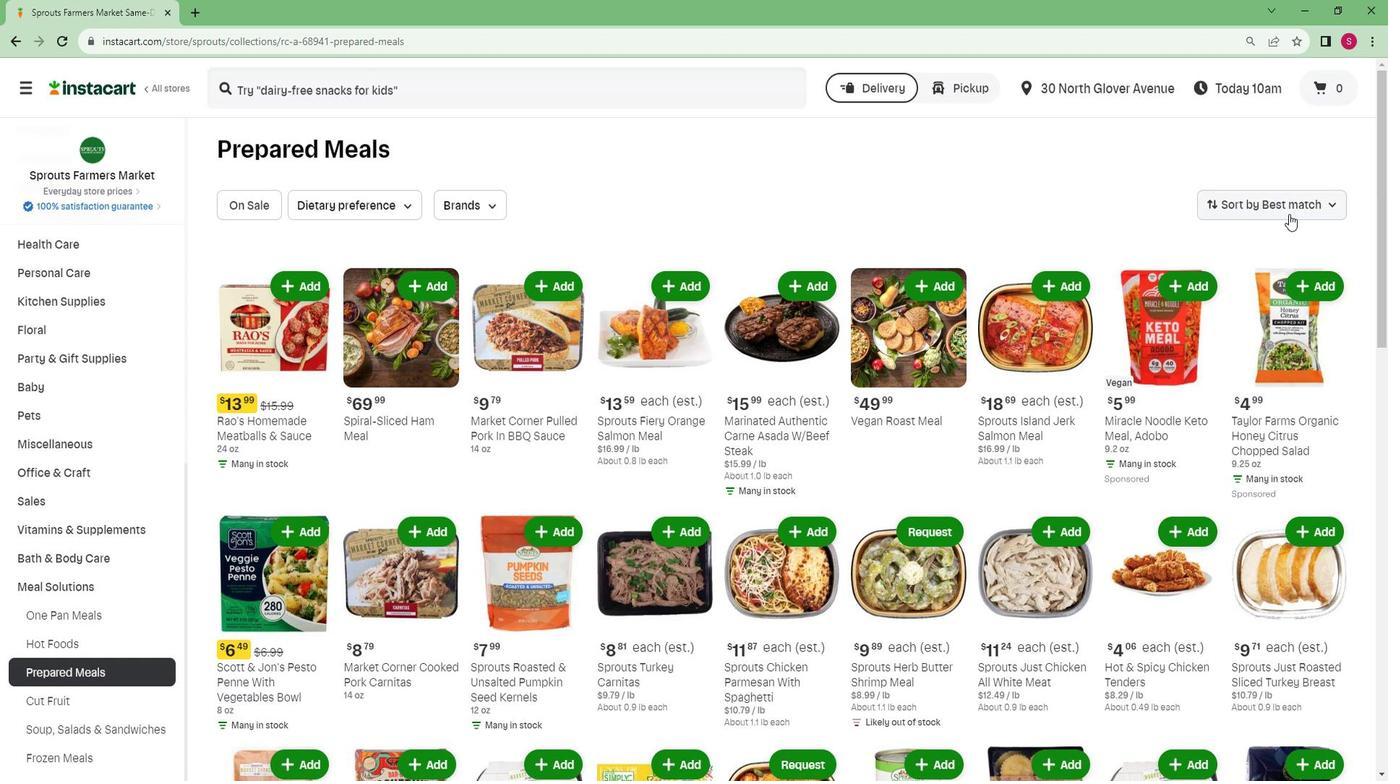 
Action: Mouse pressed left at (1286, 214)
Screenshot: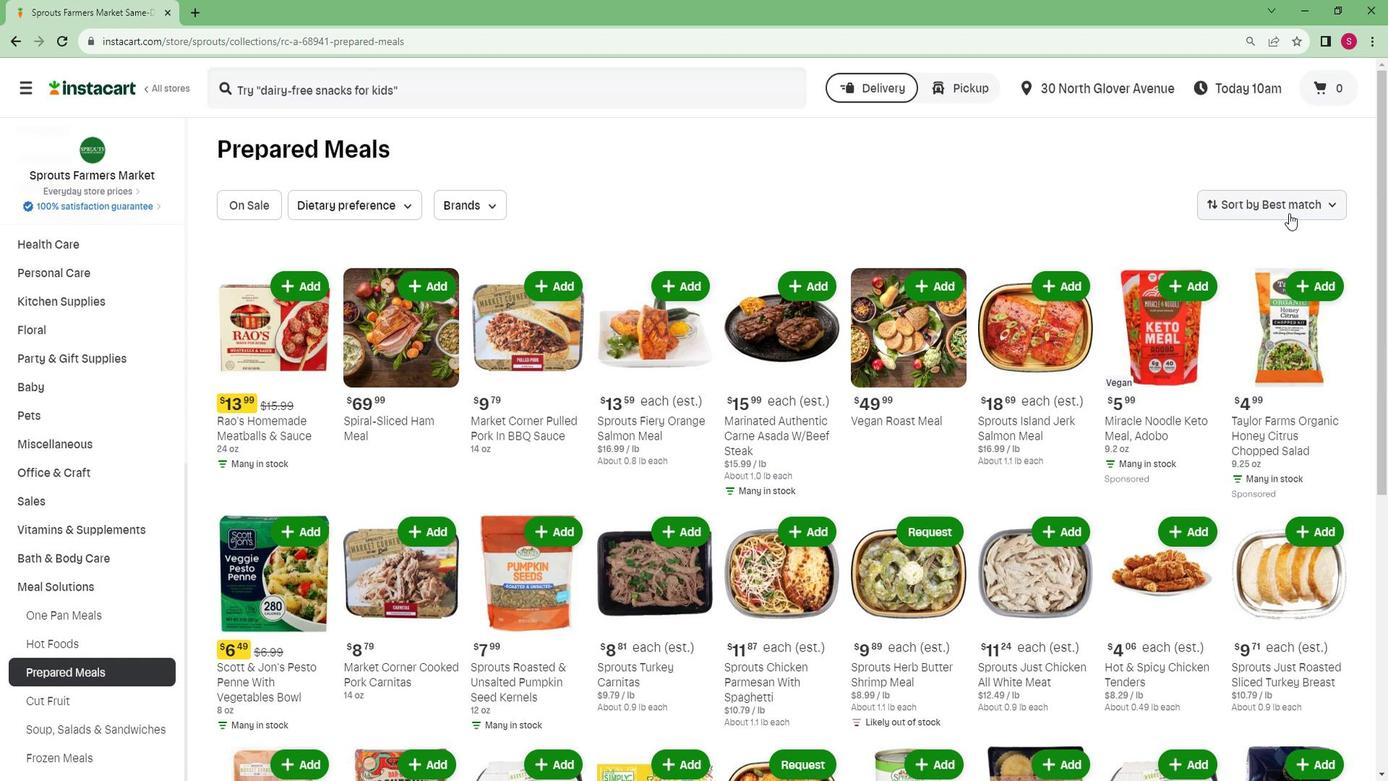 
Action: Mouse moved to (1270, 287)
Screenshot: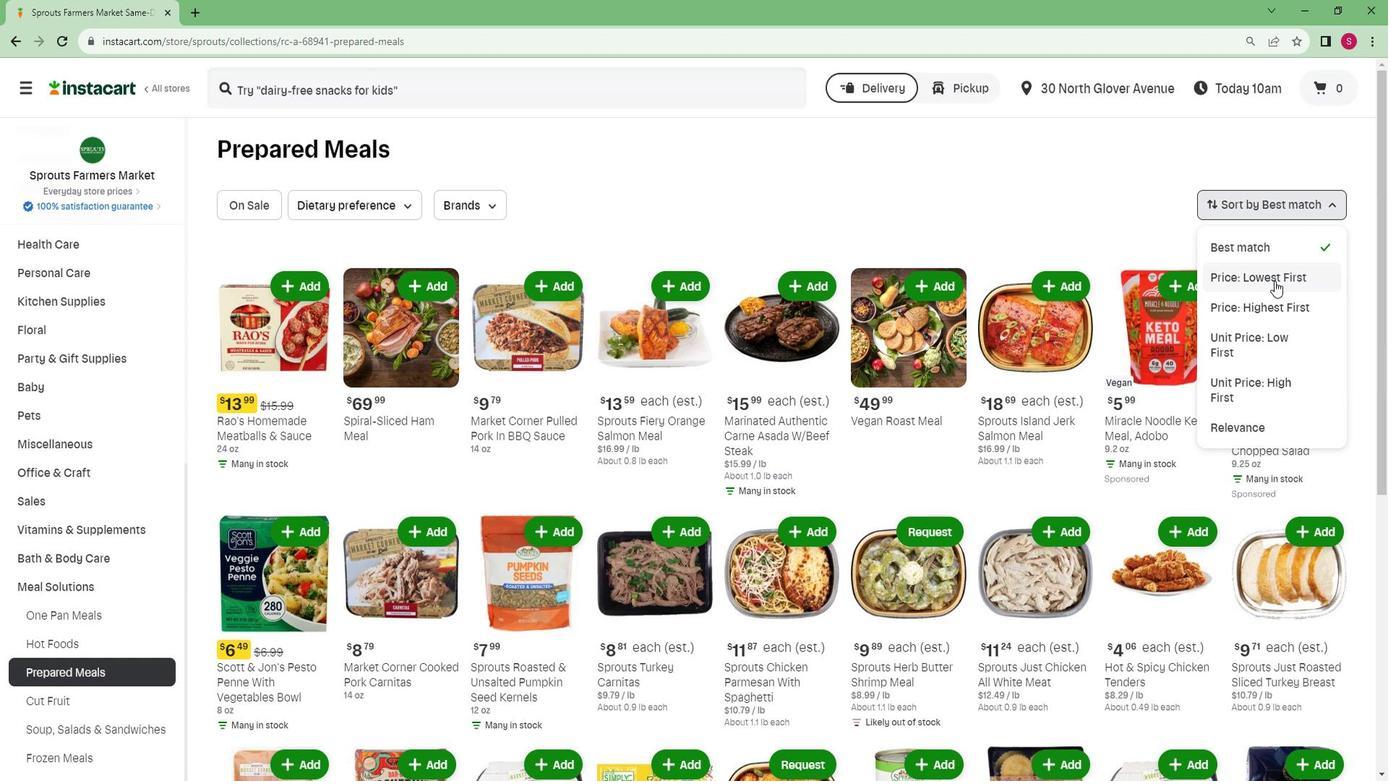 
Action: Mouse pressed left at (1270, 287)
Screenshot: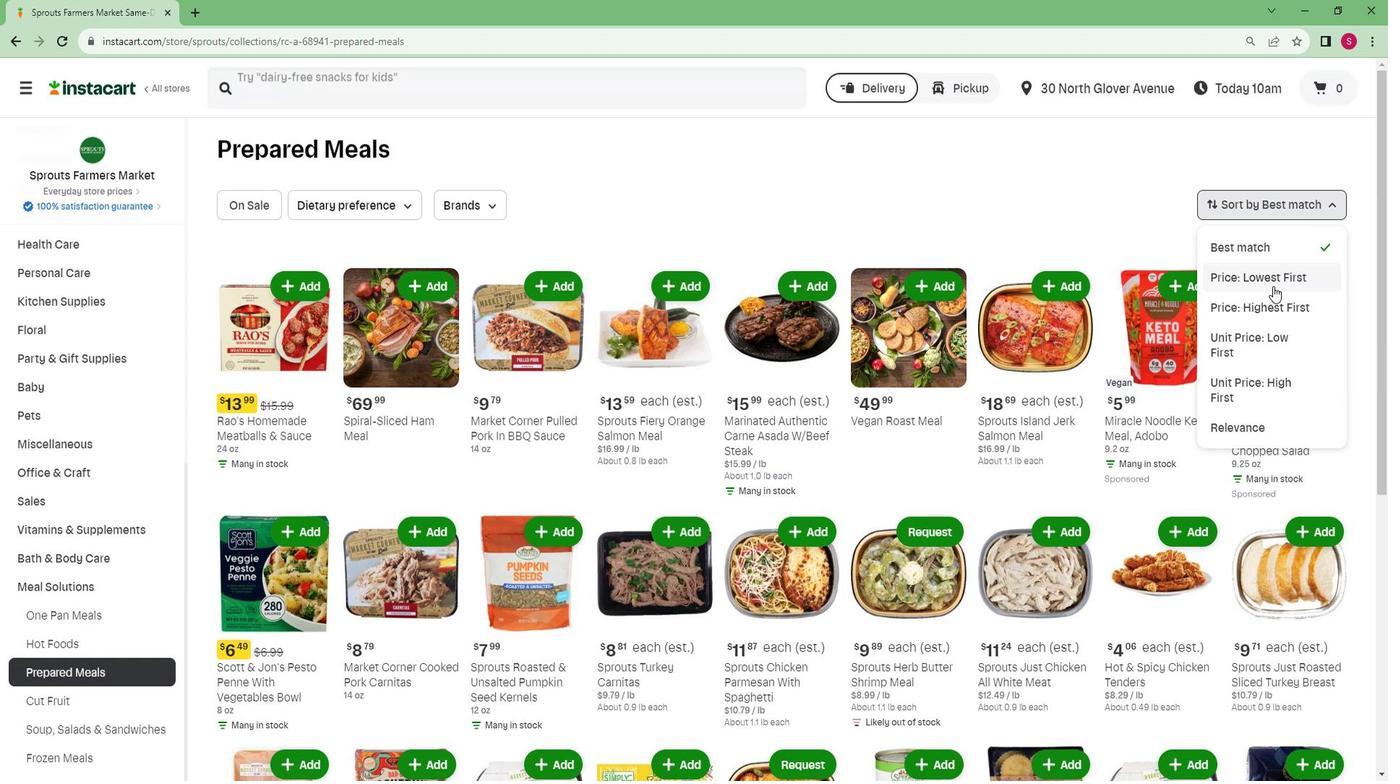 
Action: Mouse moved to (776, 290)
Screenshot: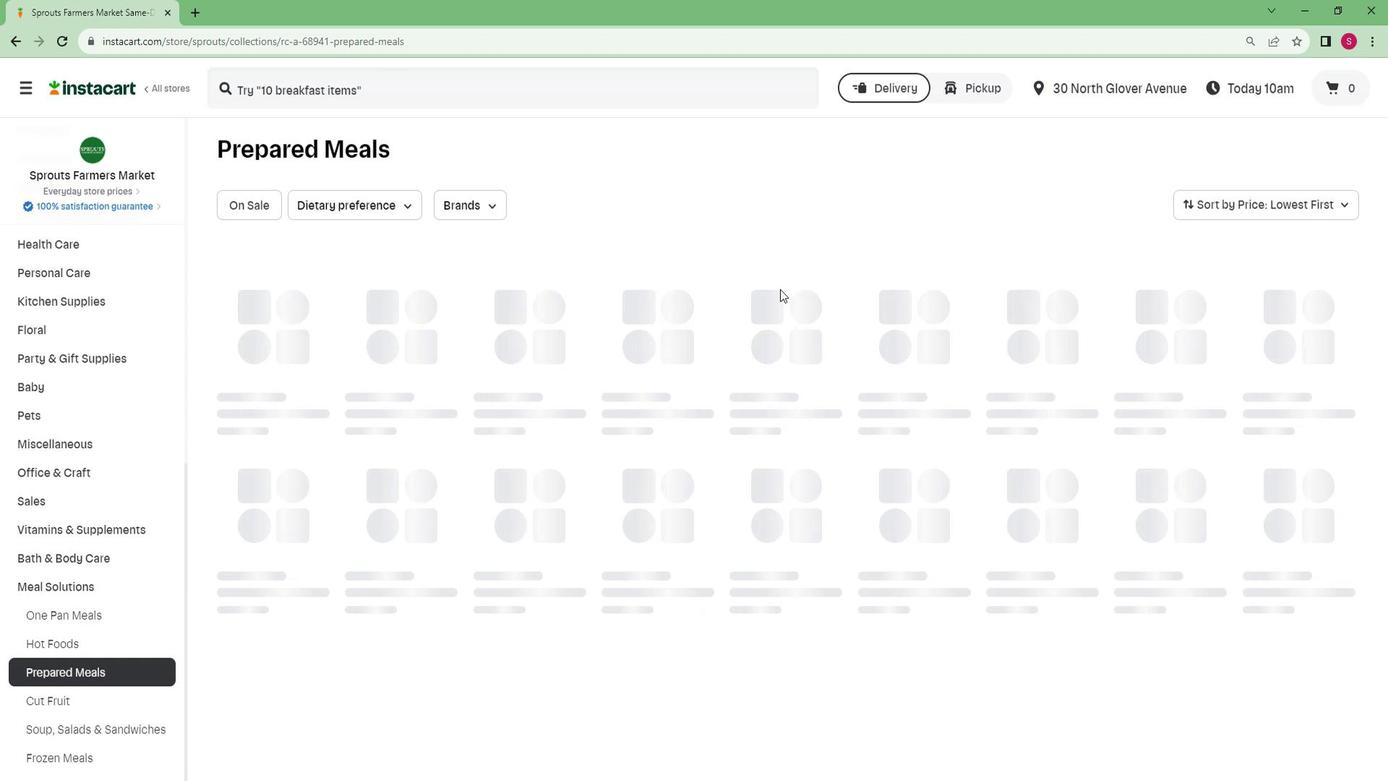 
